 Task: Search one way flight ticket for 1 adult, 1 child, 1 infant in seat in premium economy from Tucson: Tucson International Airport to Jacksonville: Albert J. Ellis Airport on 5-3-2023. Choice of flights is Delta. Number of bags: 1 checked bag. Price is upto 96000. Outbound departure time preference is 4:15.
Action: Mouse moved to (290, 254)
Screenshot: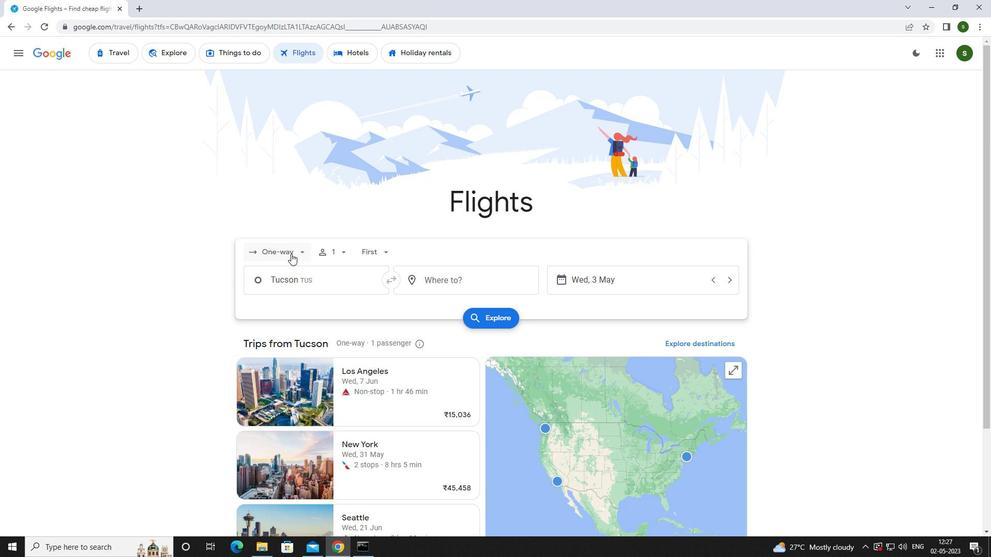 
Action: Mouse pressed left at (290, 254)
Screenshot: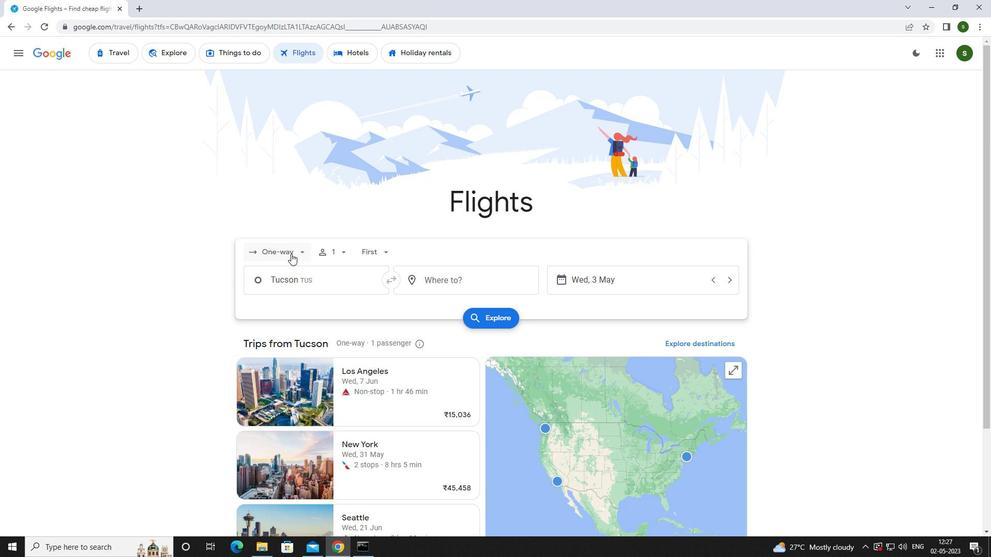 
Action: Mouse moved to (294, 300)
Screenshot: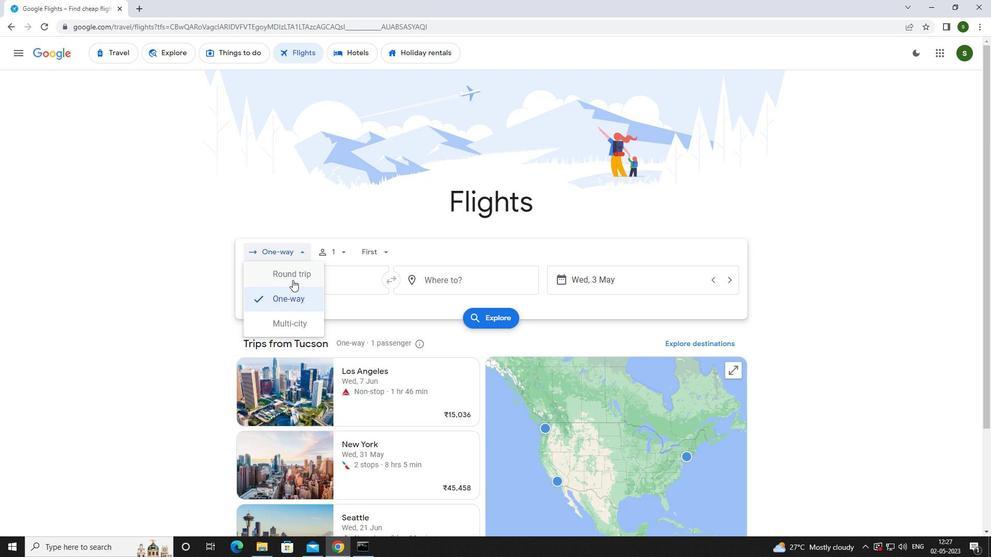 
Action: Mouse pressed left at (294, 300)
Screenshot: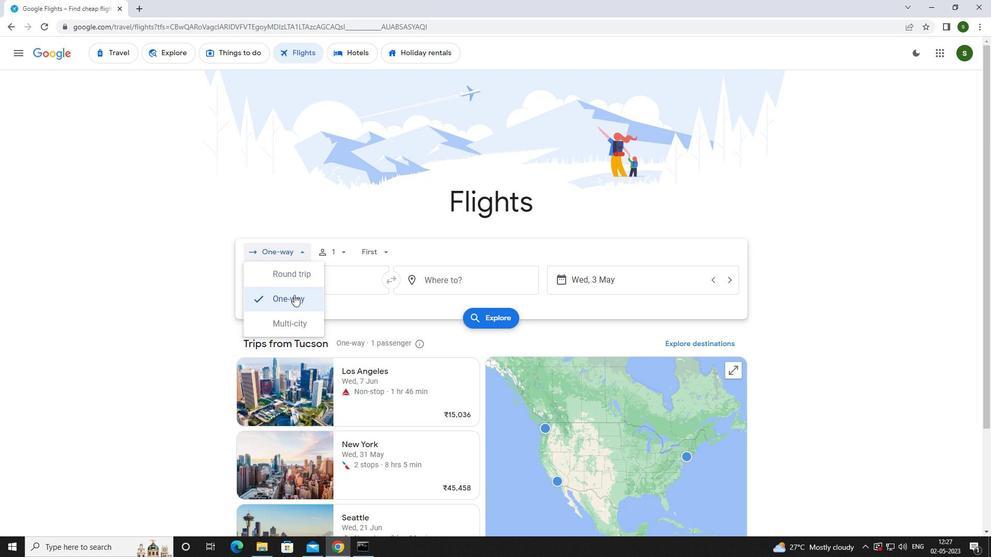 
Action: Mouse moved to (340, 247)
Screenshot: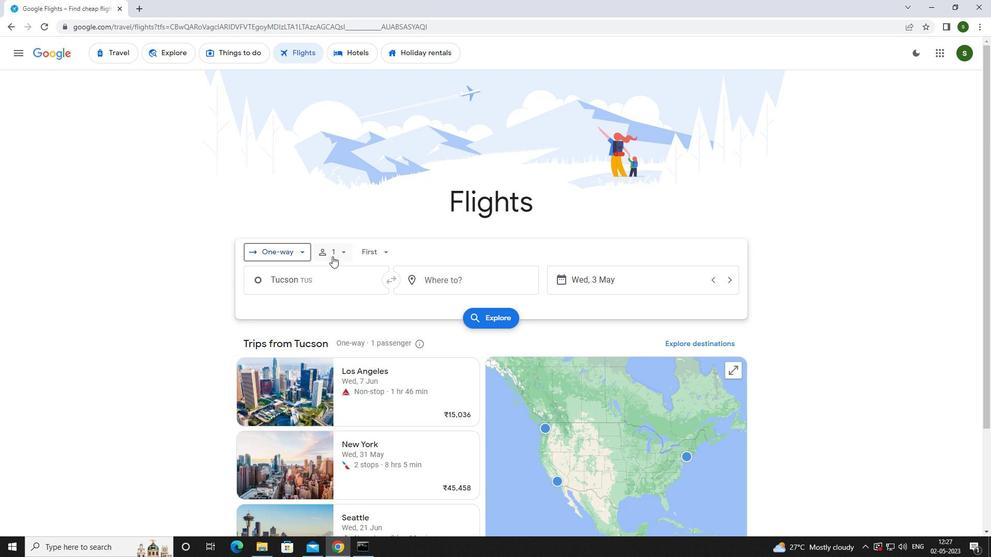 
Action: Mouse pressed left at (340, 247)
Screenshot: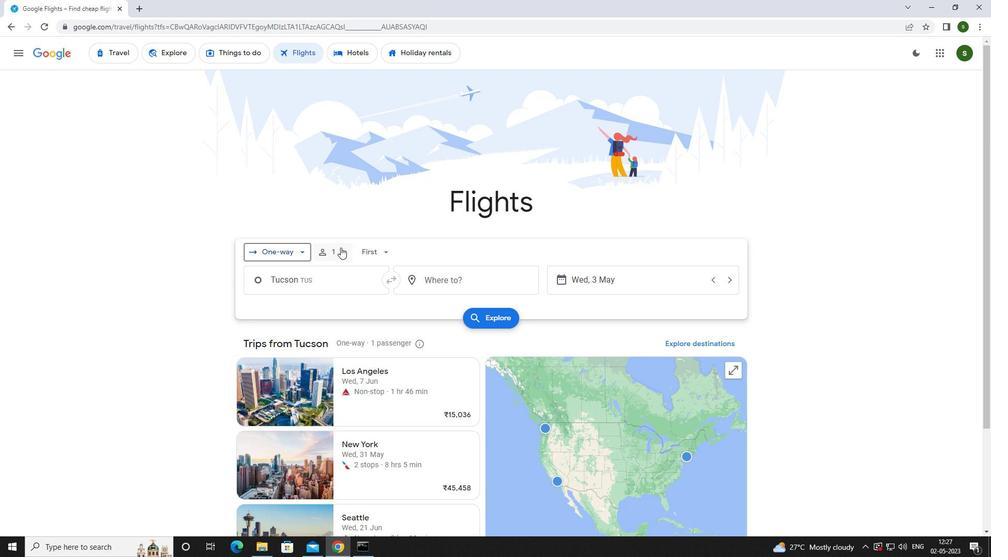 
Action: Mouse moved to (428, 303)
Screenshot: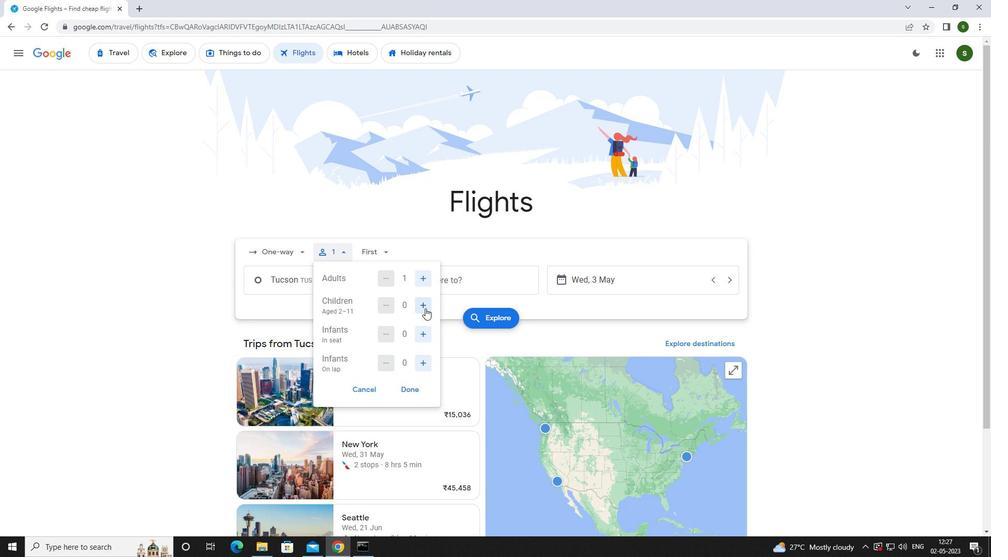 
Action: Mouse pressed left at (428, 303)
Screenshot: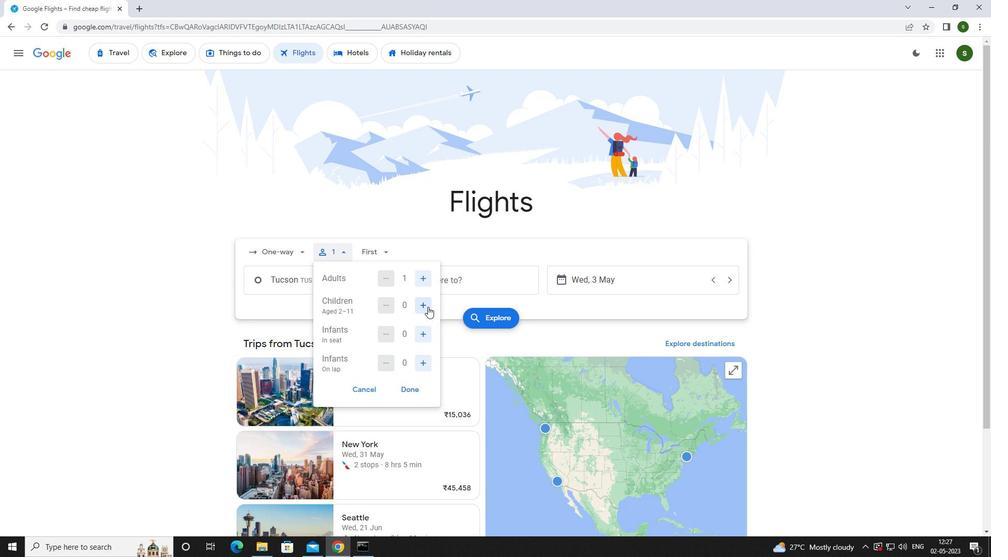 
Action: Mouse moved to (425, 331)
Screenshot: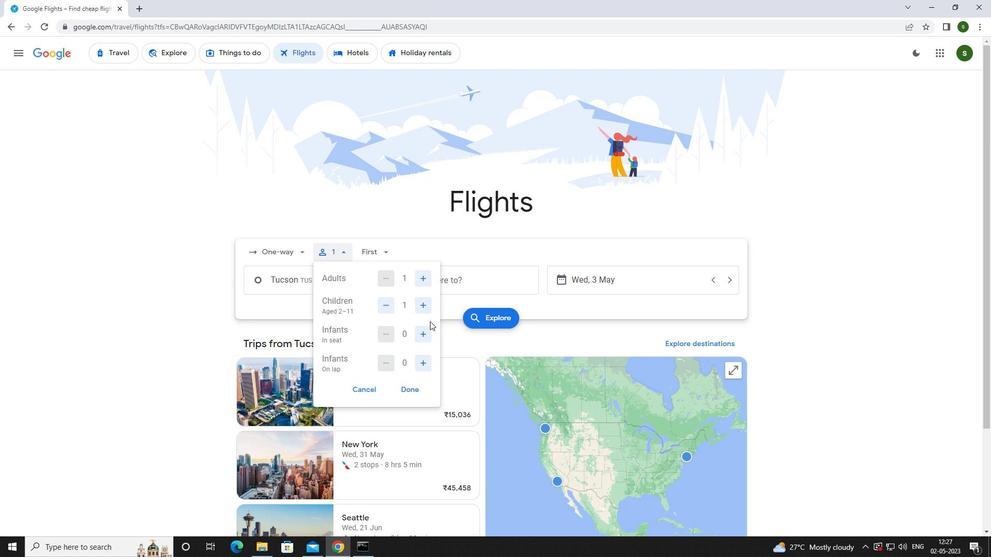 
Action: Mouse pressed left at (425, 331)
Screenshot: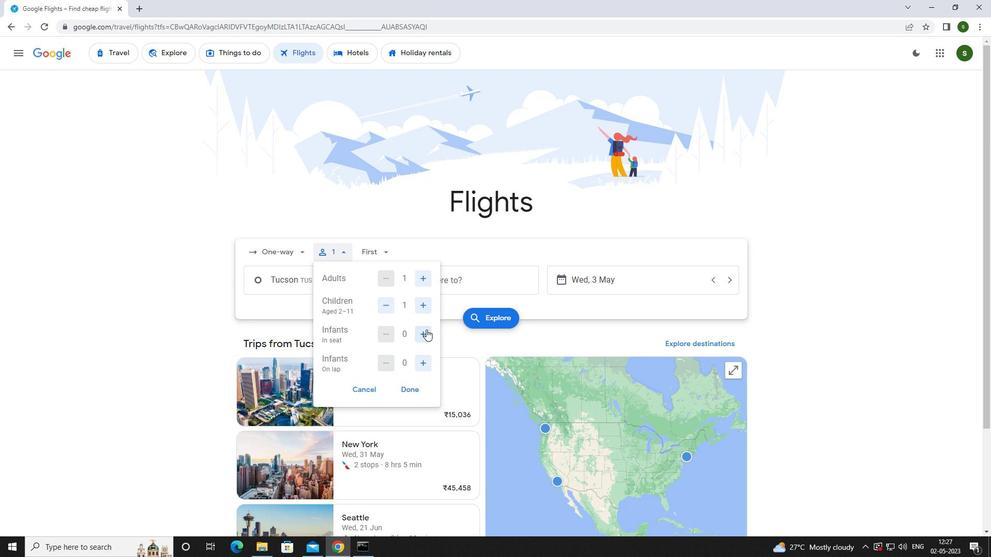 
Action: Mouse moved to (380, 256)
Screenshot: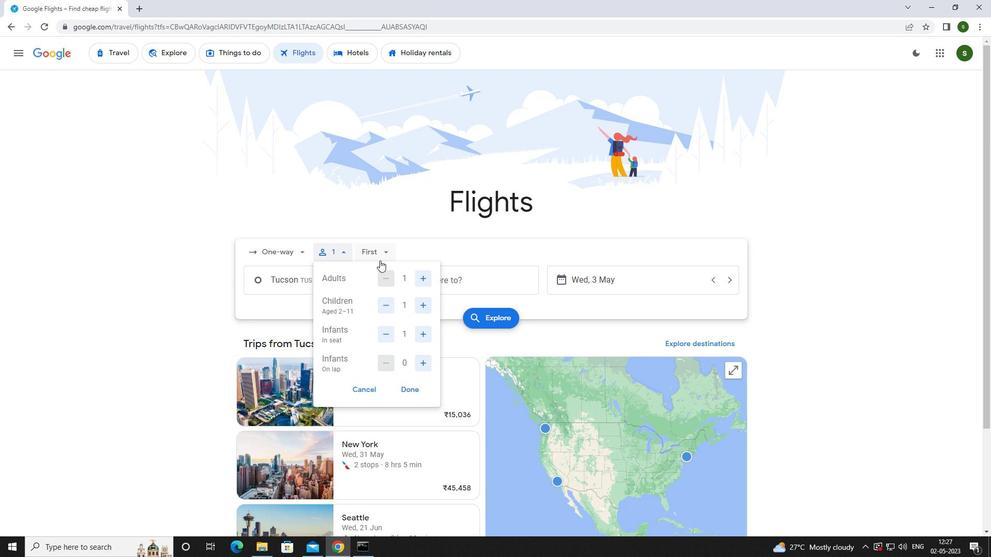 
Action: Mouse pressed left at (380, 256)
Screenshot: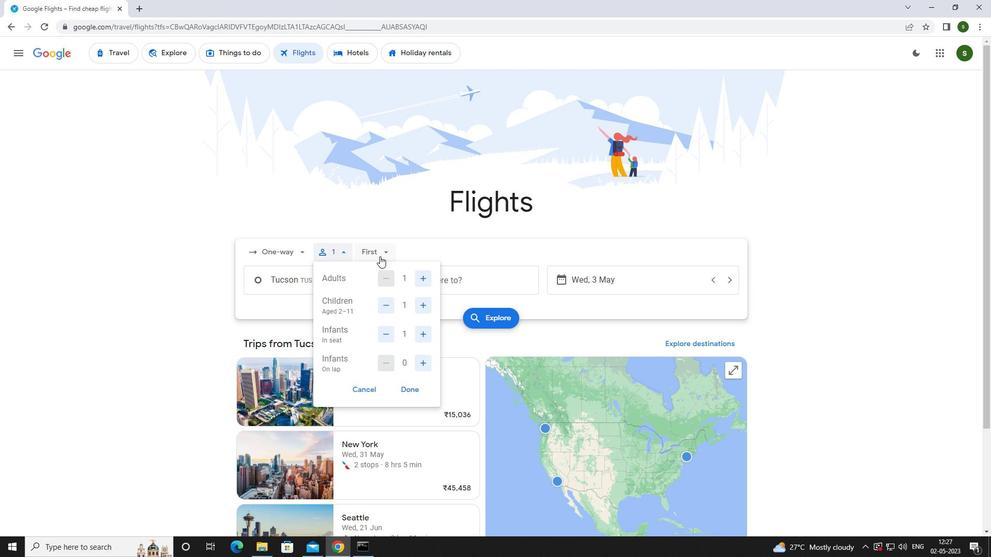 
Action: Mouse moved to (385, 295)
Screenshot: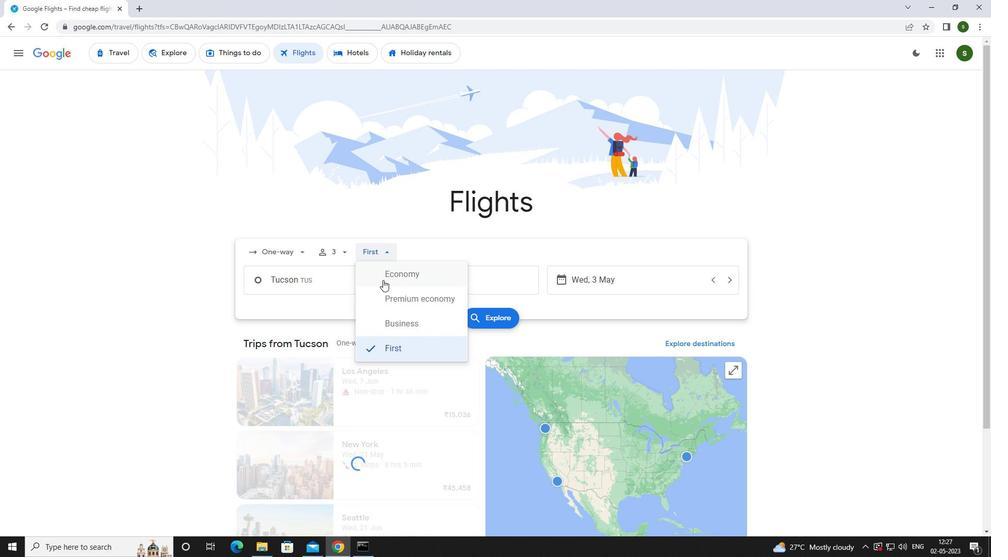 
Action: Mouse pressed left at (385, 295)
Screenshot: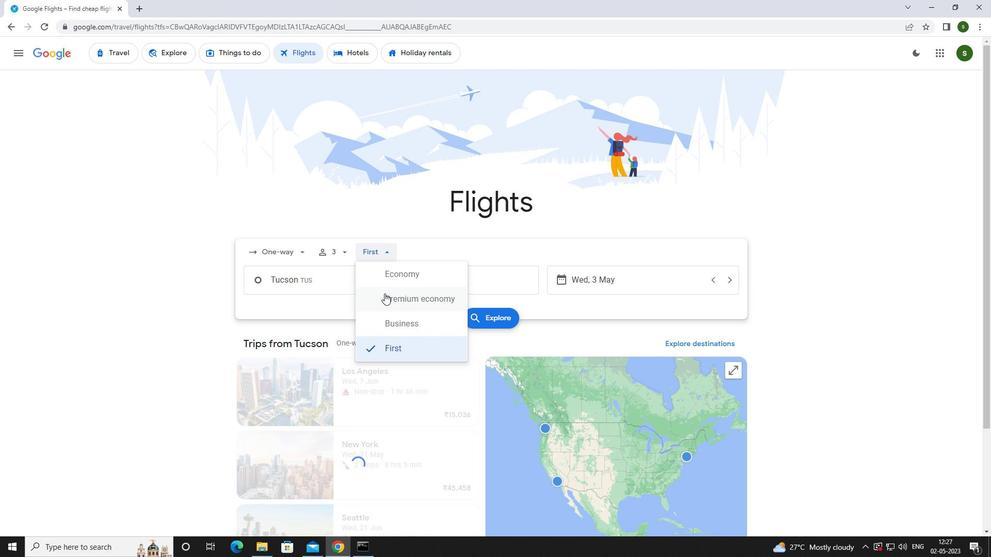 
Action: Mouse moved to (347, 286)
Screenshot: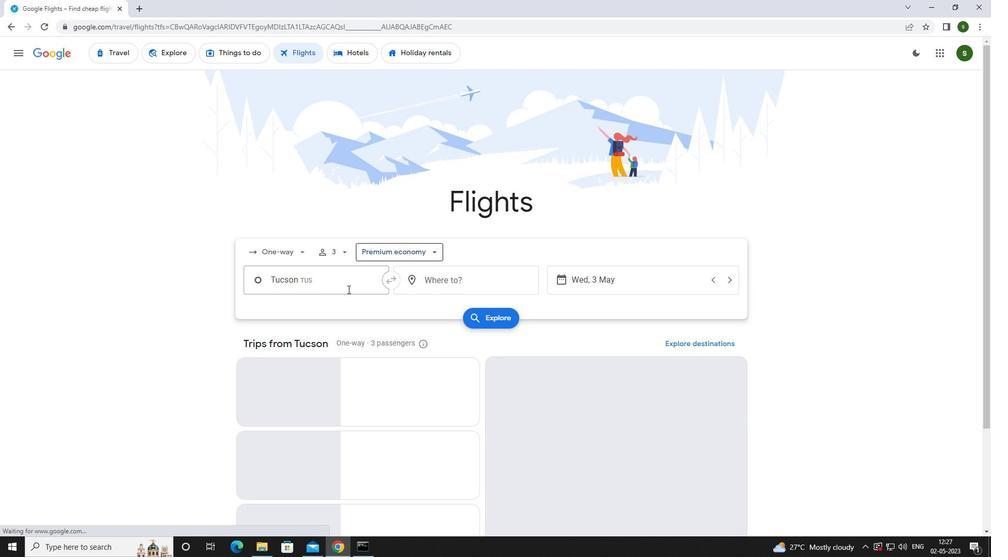 
Action: Mouse pressed left at (347, 286)
Screenshot: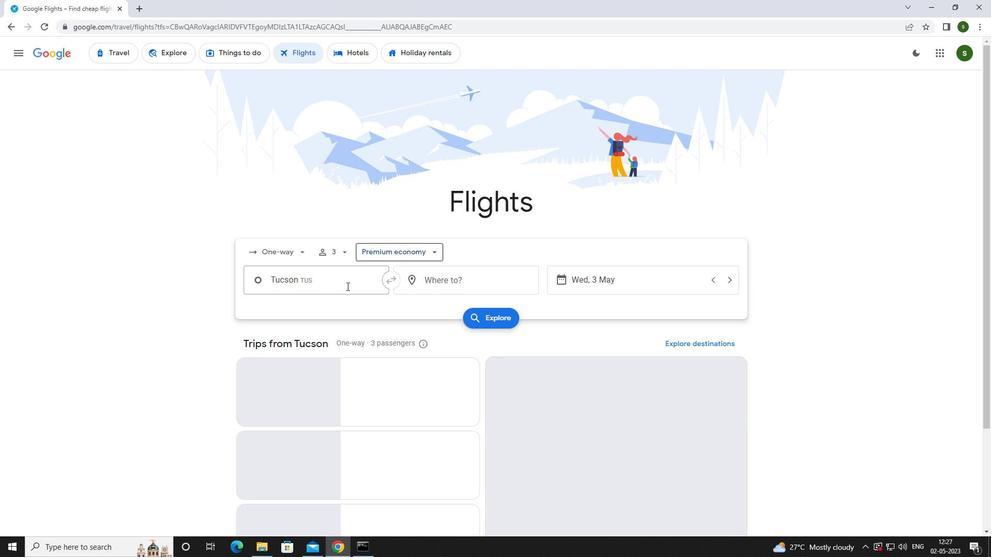 
Action: Mouse moved to (347, 284)
Screenshot: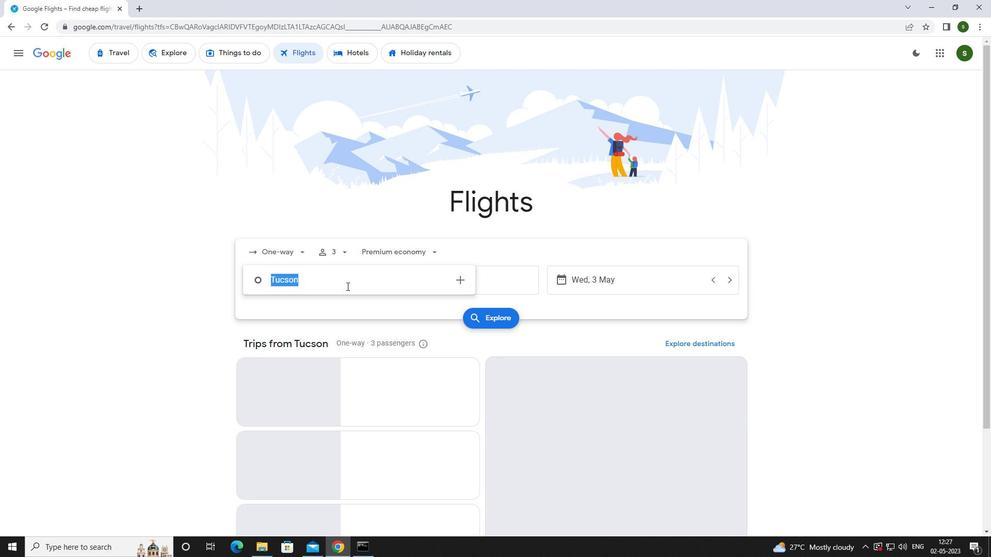 
Action: Key pressed <Key.caps_lock>t<Key.caps_lock>u
Screenshot: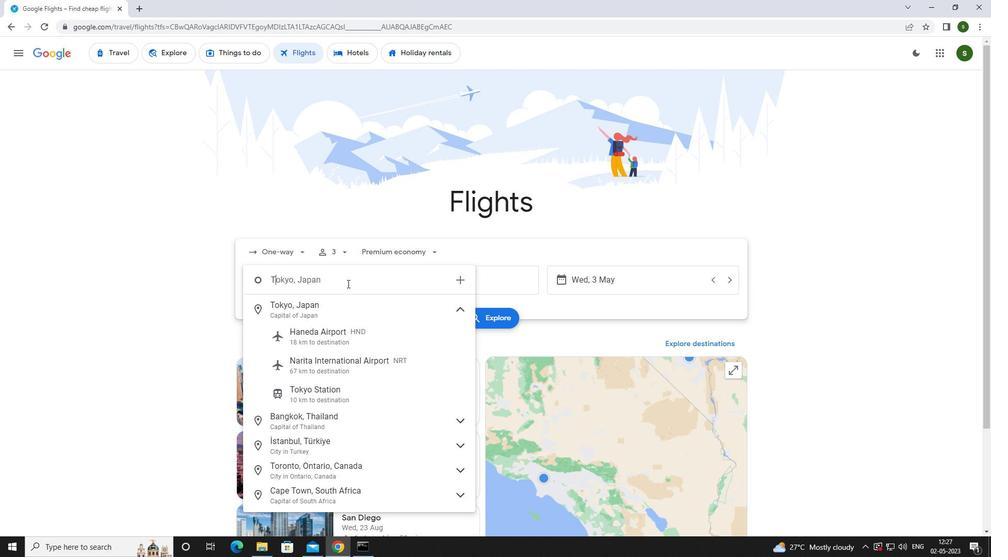
Action: Mouse moved to (347, 284)
Screenshot: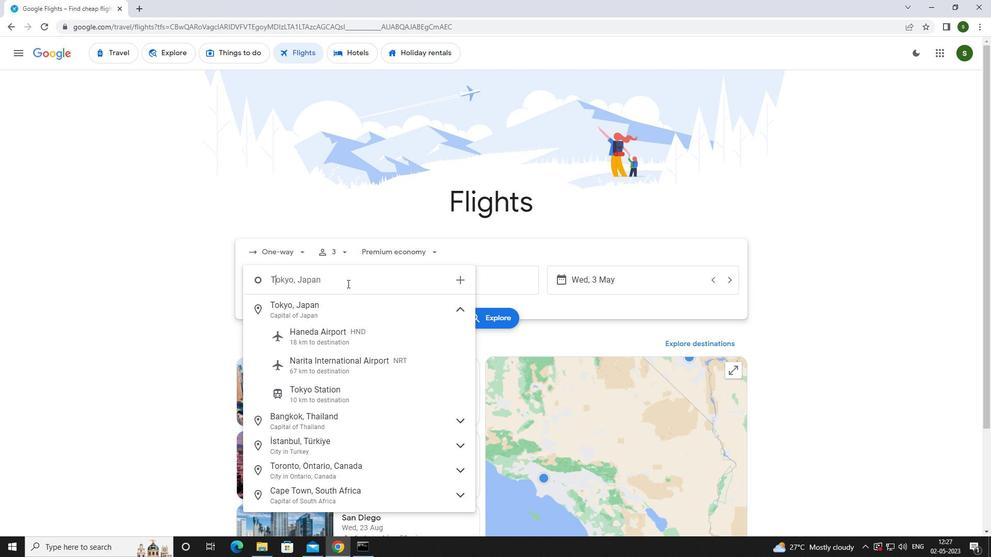 
Action: Key pressed scon
Screenshot: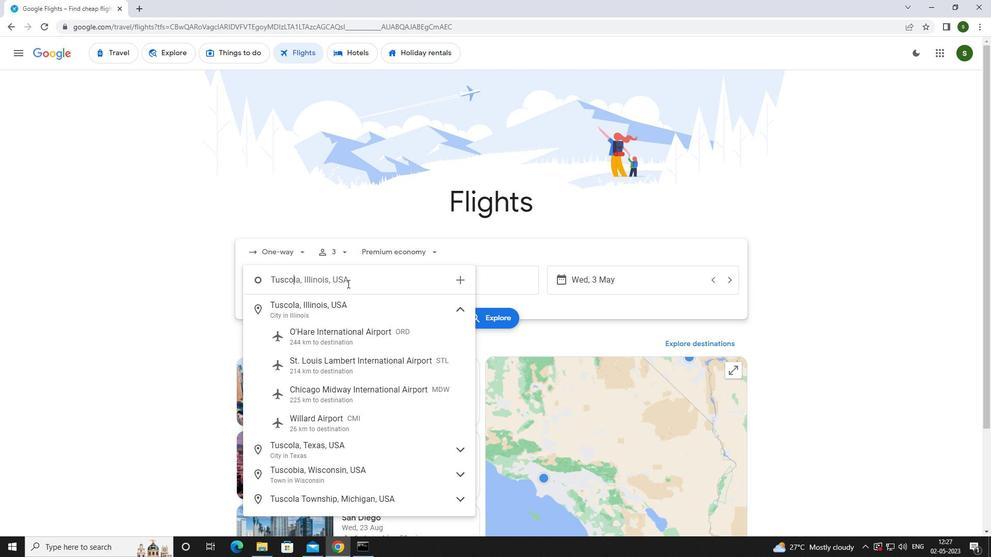 
Action: Mouse moved to (334, 336)
Screenshot: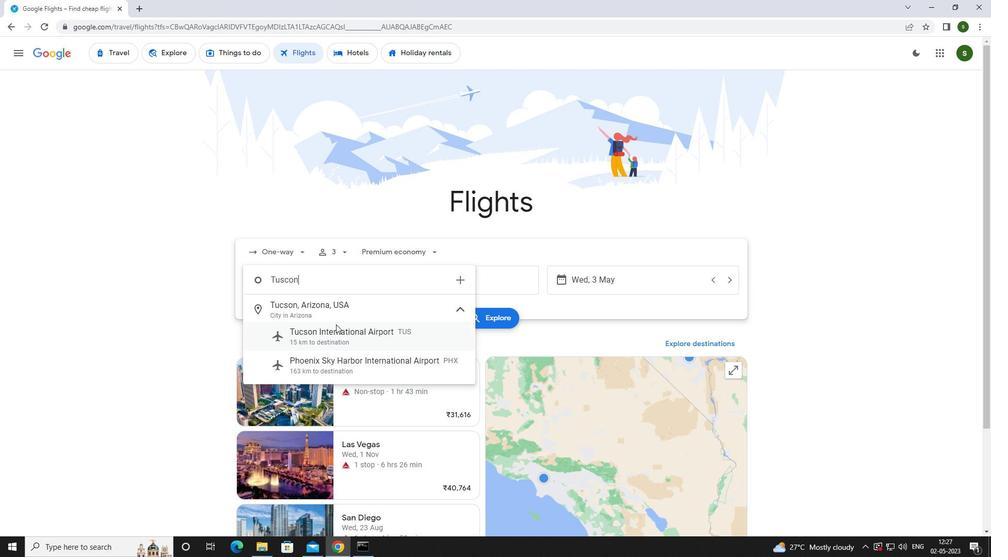 
Action: Mouse pressed left at (334, 336)
Screenshot: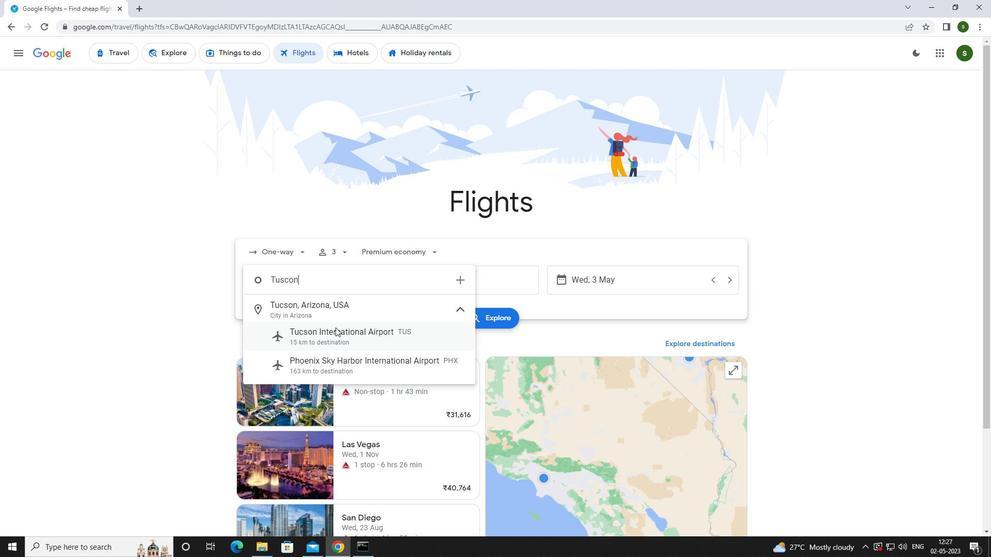 
Action: Mouse moved to (486, 286)
Screenshot: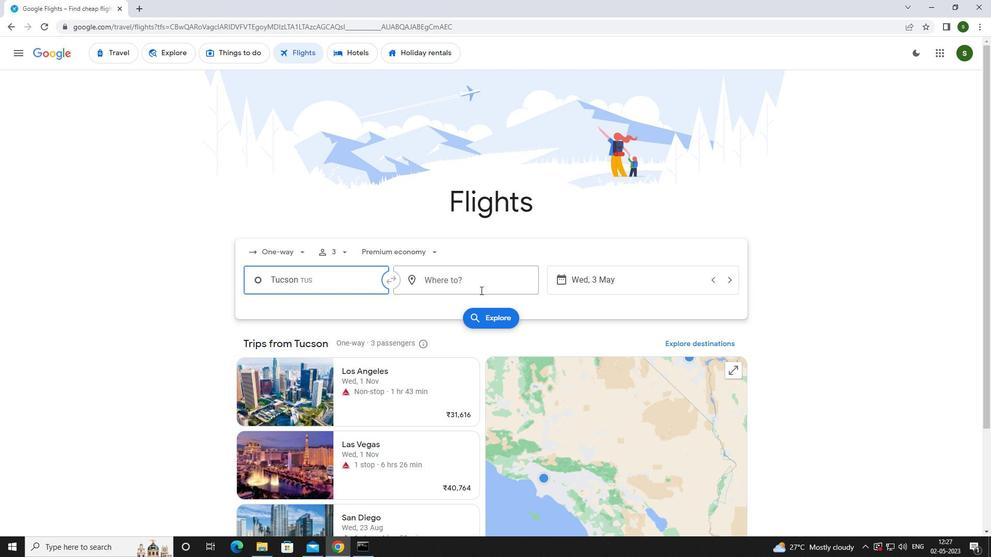 
Action: Mouse pressed left at (486, 286)
Screenshot: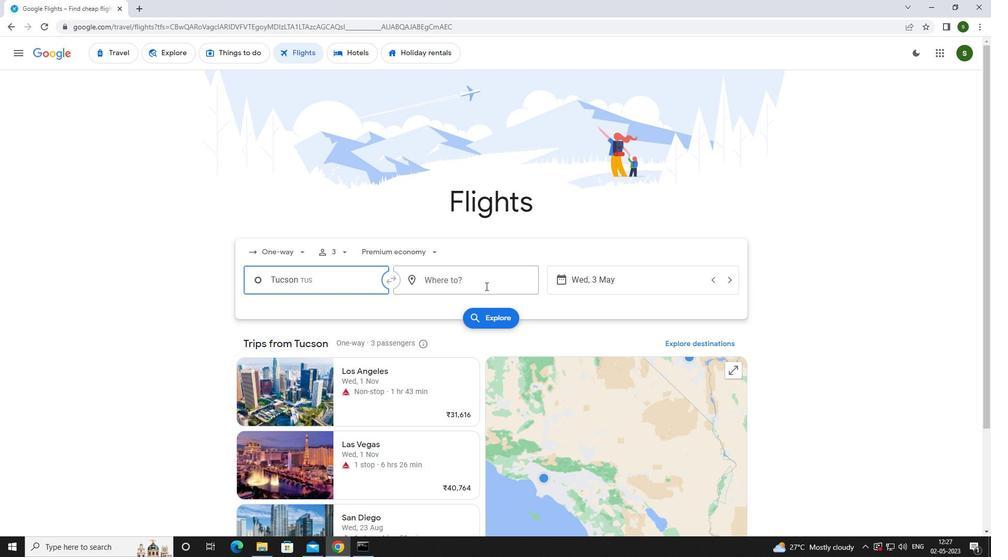 
Action: Mouse moved to (463, 294)
Screenshot: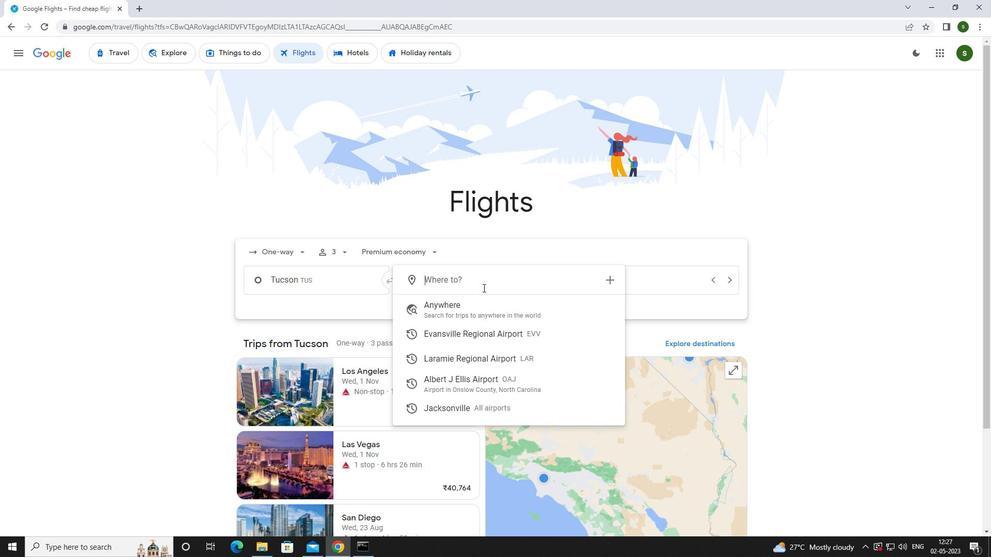
Action: Key pressed <Key.caps_lock>a<Key.caps_lock>lbert<Key.space>j
Screenshot: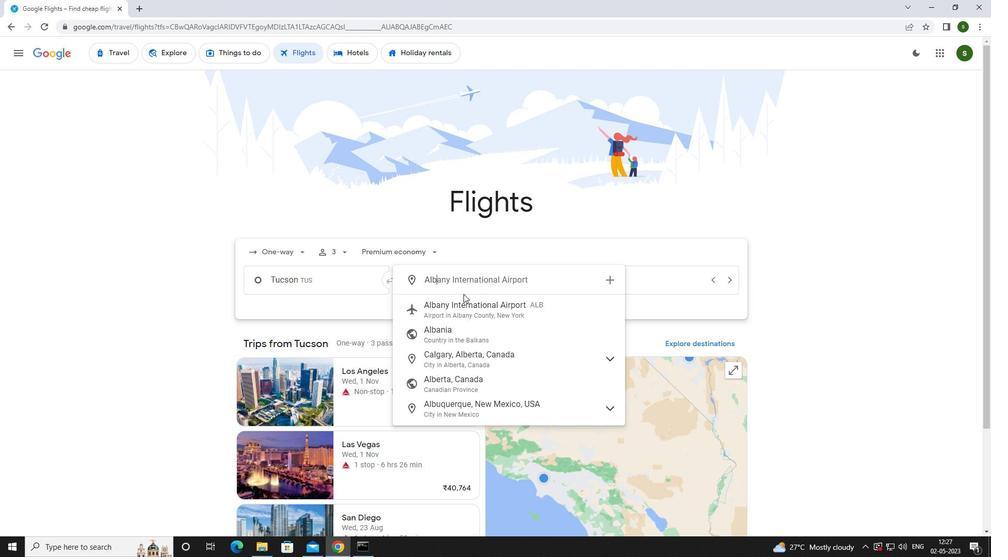 
Action: Mouse moved to (467, 307)
Screenshot: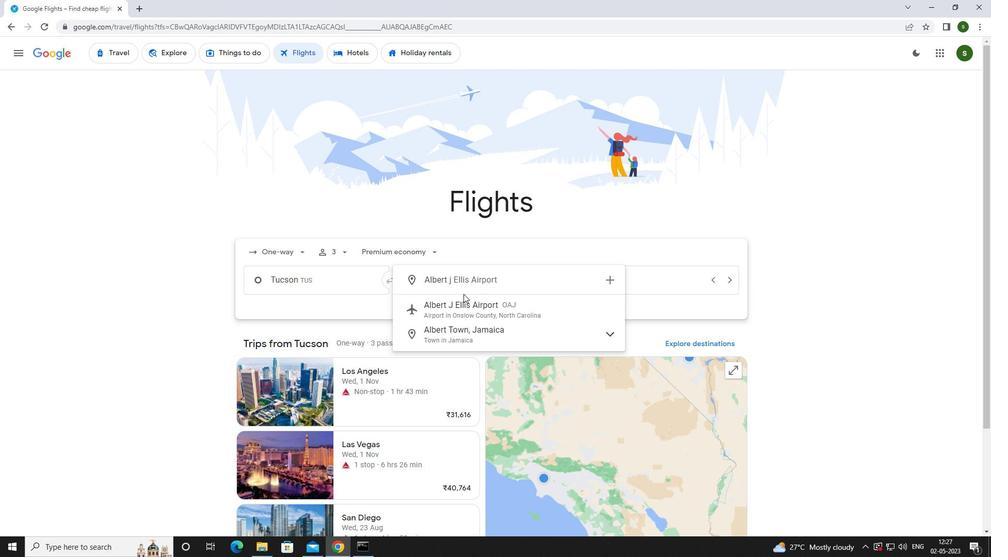 
Action: Mouse pressed left at (467, 307)
Screenshot: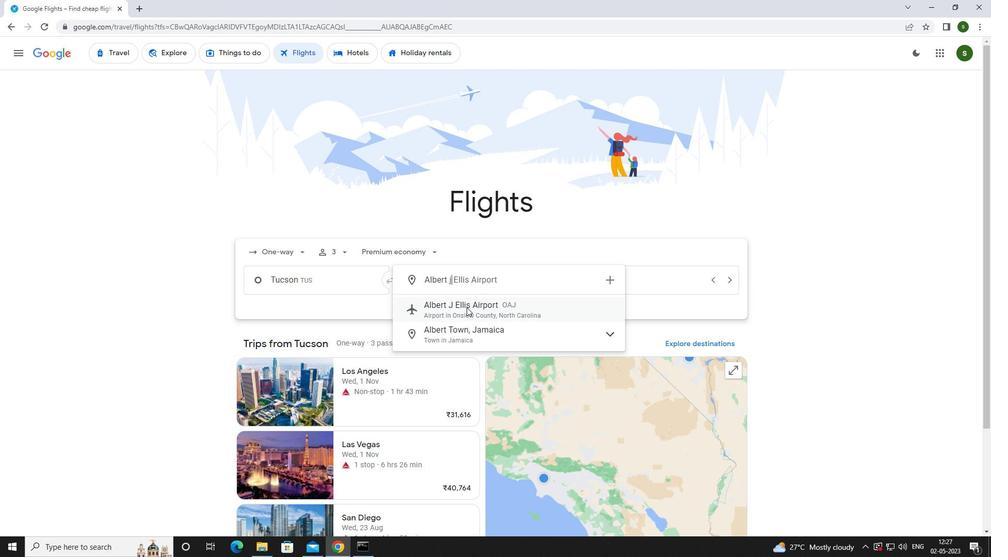 
Action: Mouse moved to (626, 284)
Screenshot: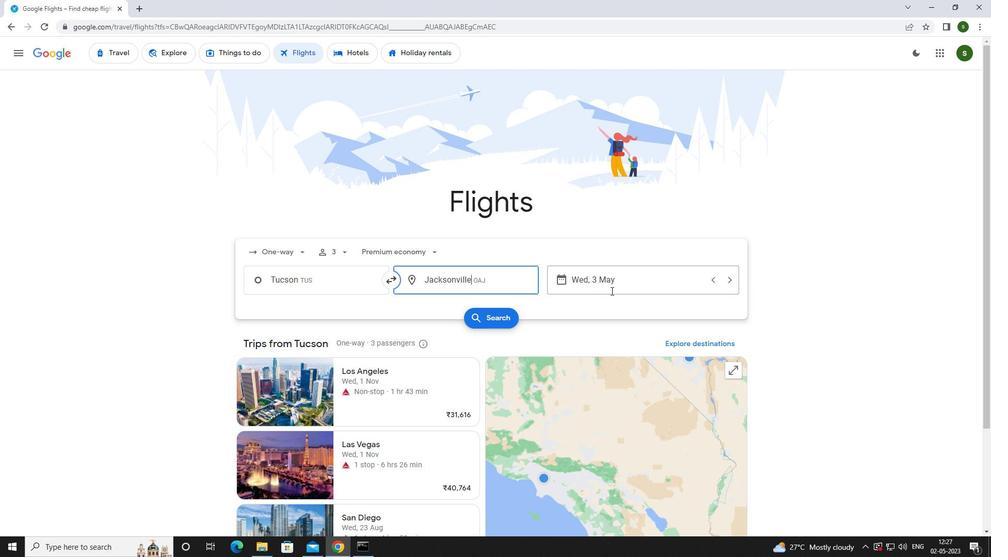 
Action: Mouse pressed left at (626, 284)
Screenshot: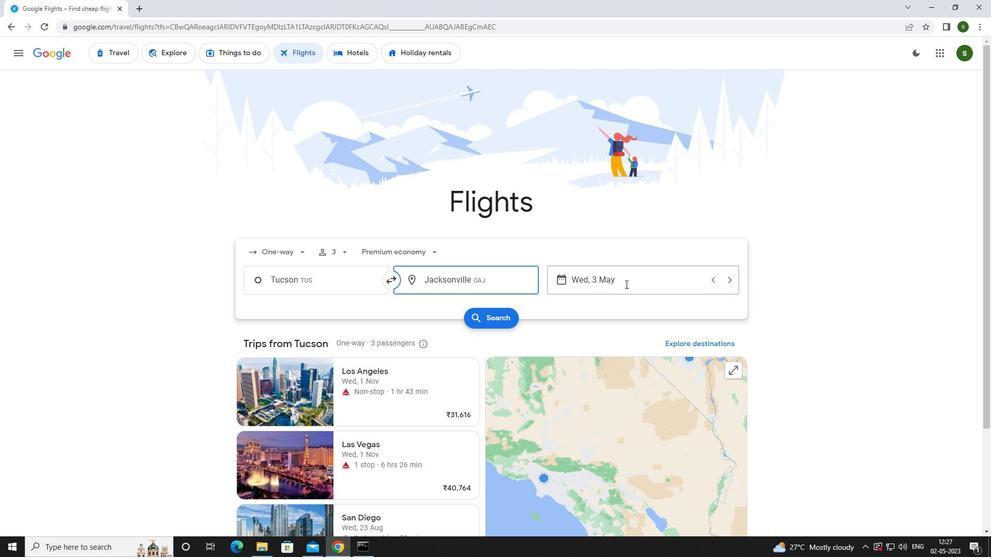 
Action: Mouse moved to (444, 348)
Screenshot: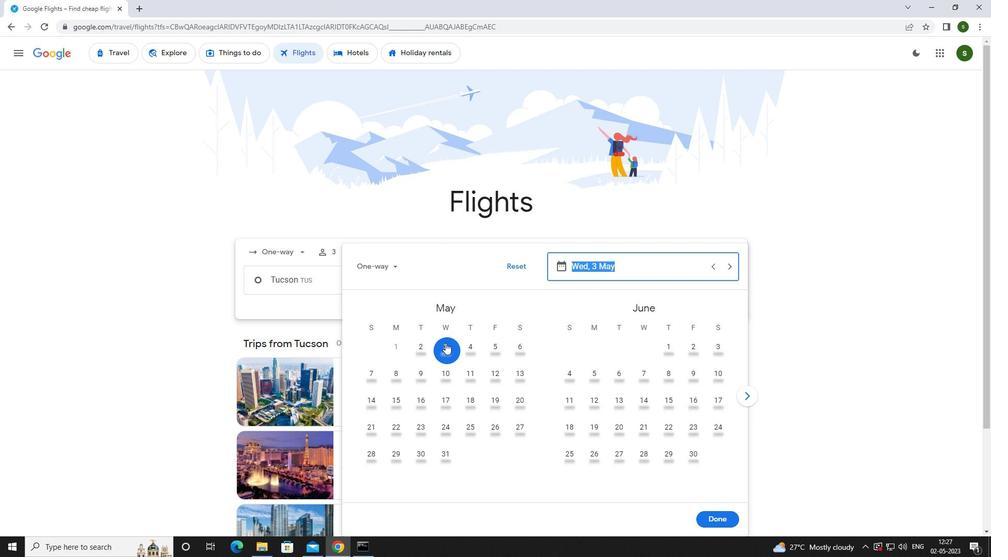 
Action: Mouse pressed left at (444, 348)
Screenshot: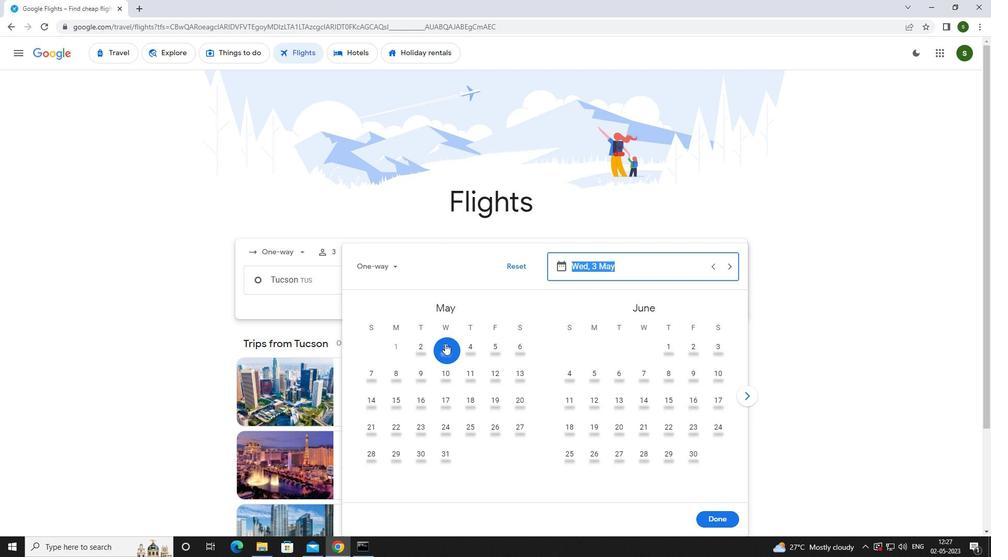 
Action: Mouse moved to (715, 521)
Screenshot: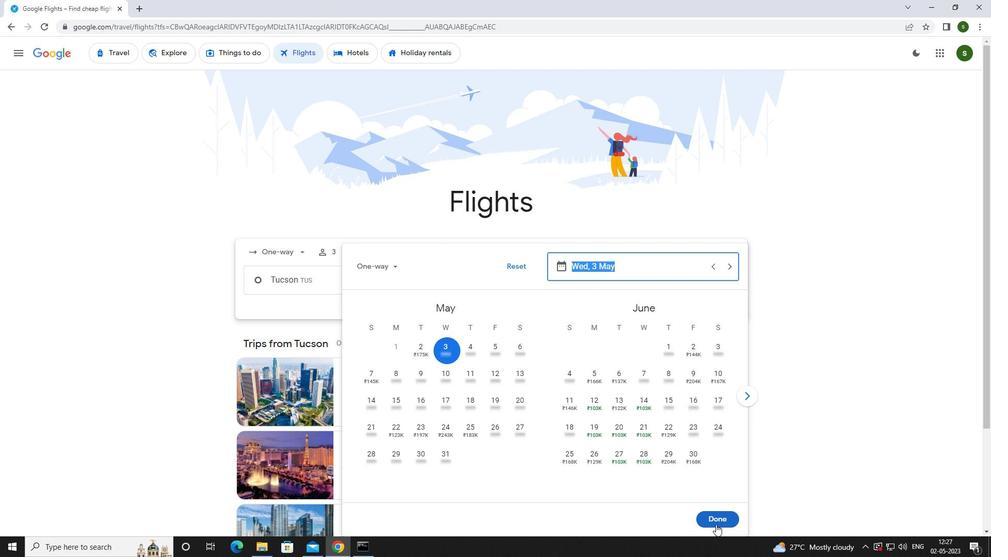 
Action: Mouse pressed left at (715, 521)
Screenshot: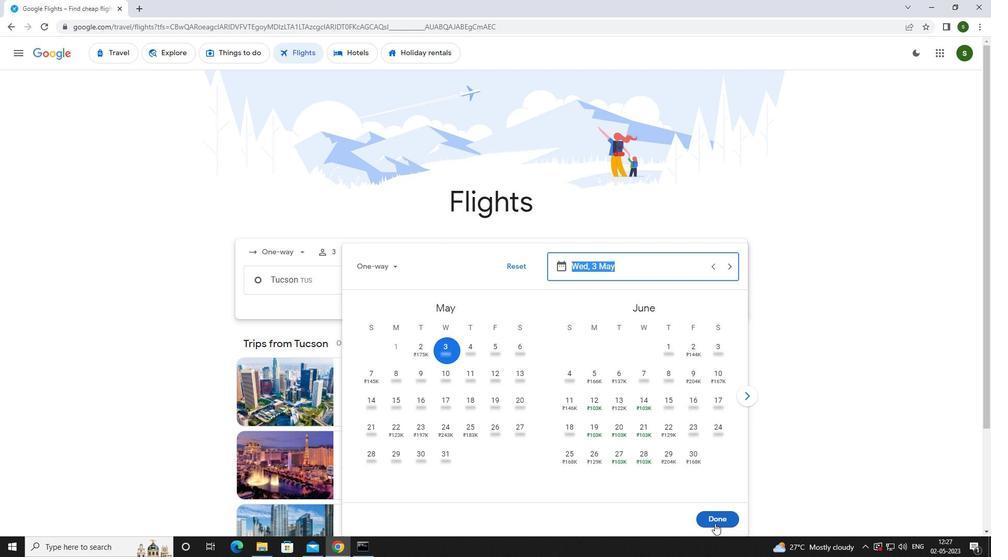 
Action: Mouse moved to (506, 316)
Screenshot: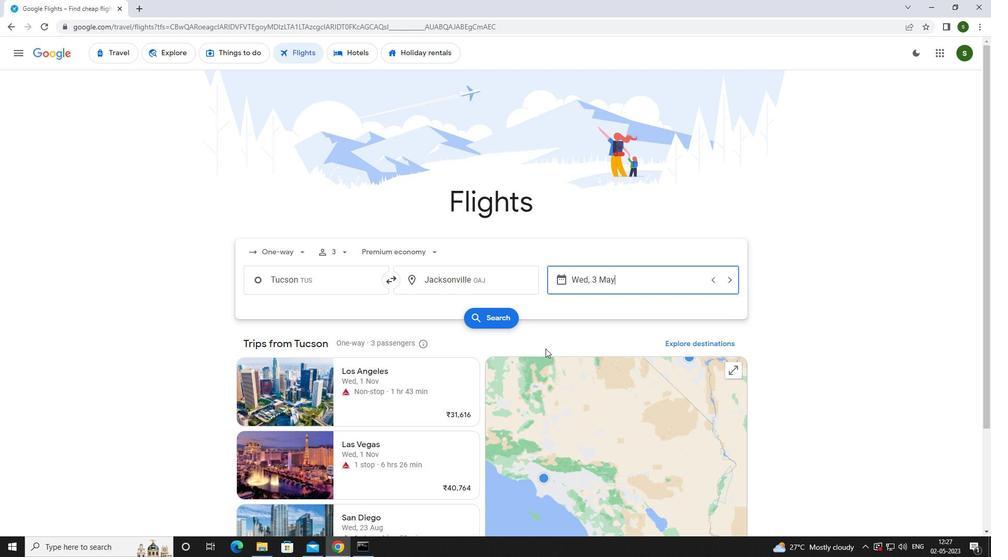 
Action: Mouse pressed left at (506, 316)
Screenshot: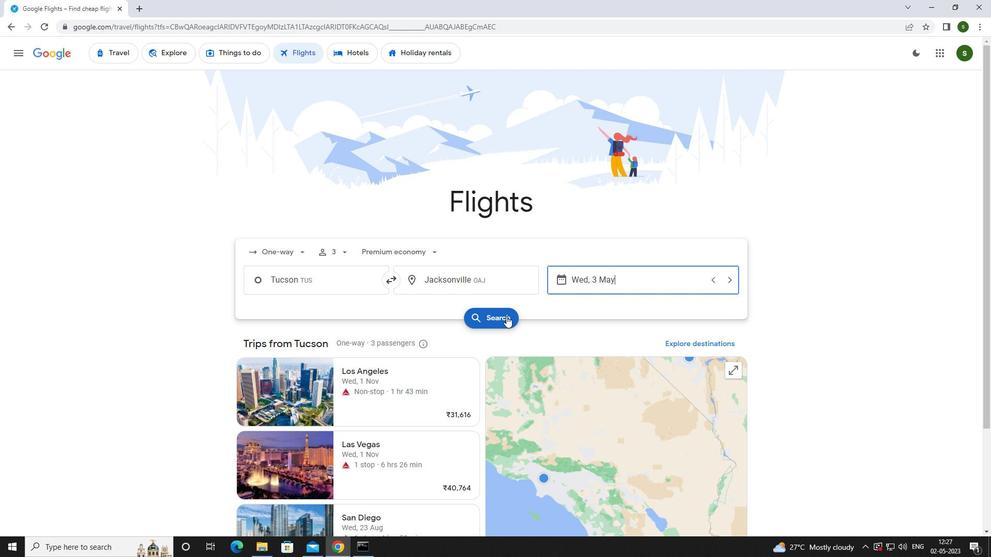 
Action: Mouse moved to (255, 144)
Screenshot: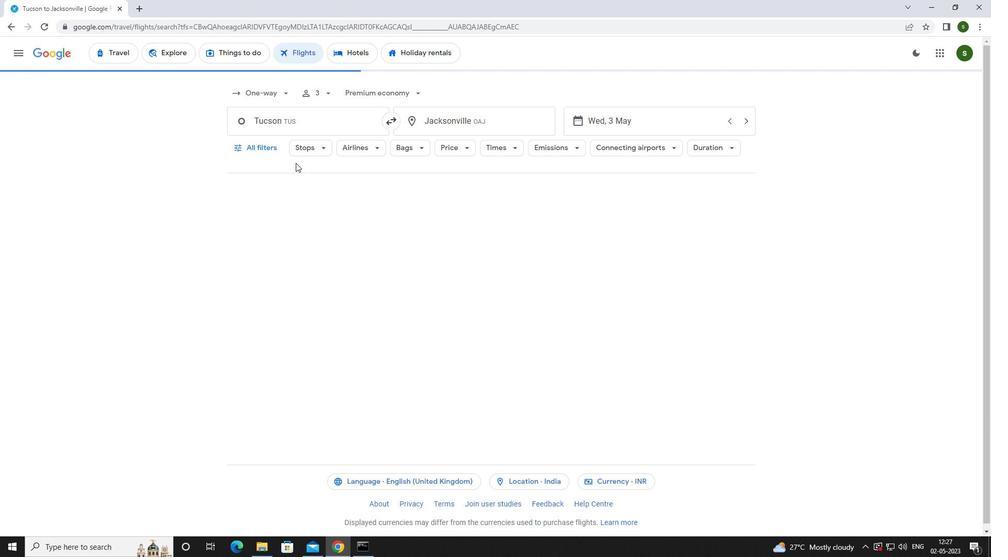 
Action: Mouse pressed left at (255, 144)
Screenshot: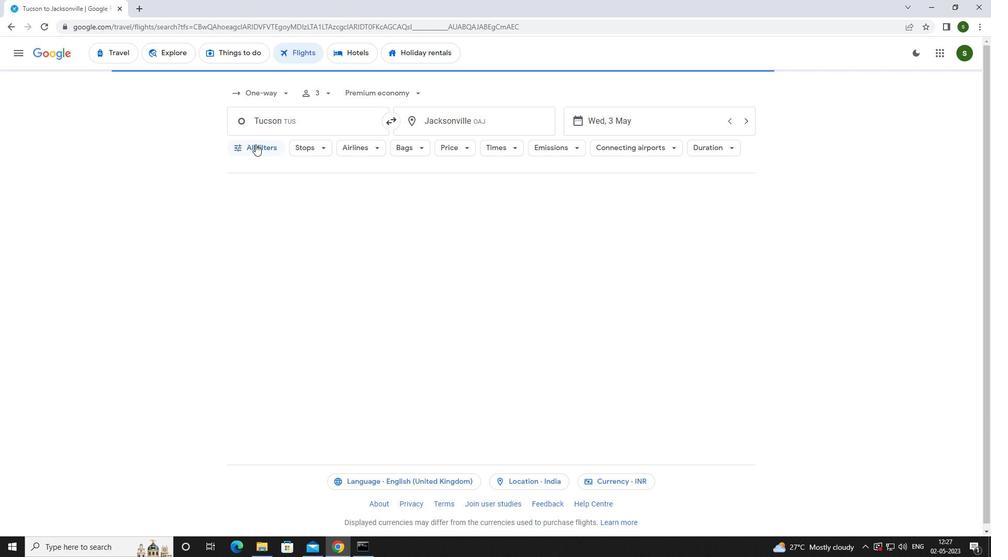 
Action: Mouse moved to (328, 224)
Screenshot: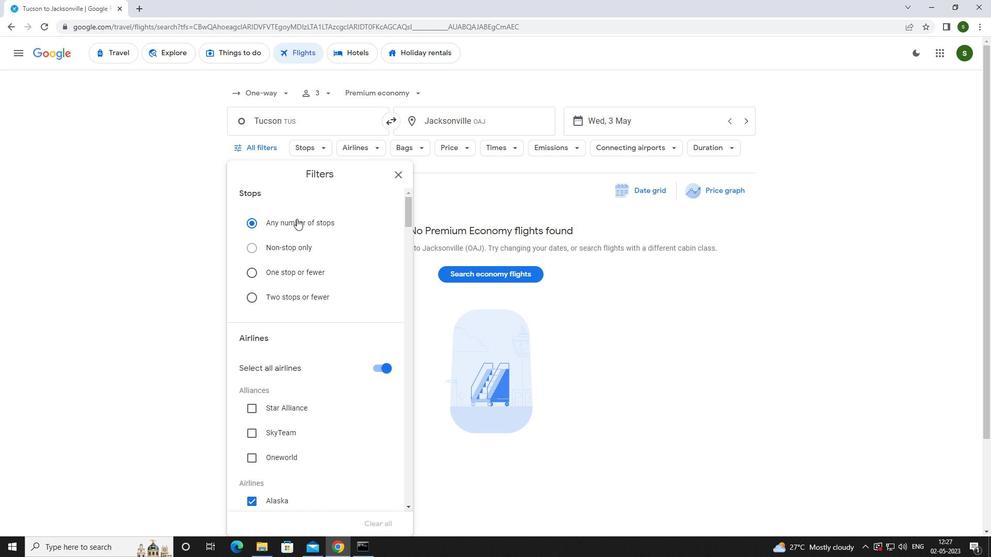 
Action: Mouse scrolled (328, 223) with delta (0, 0)
Screenshot: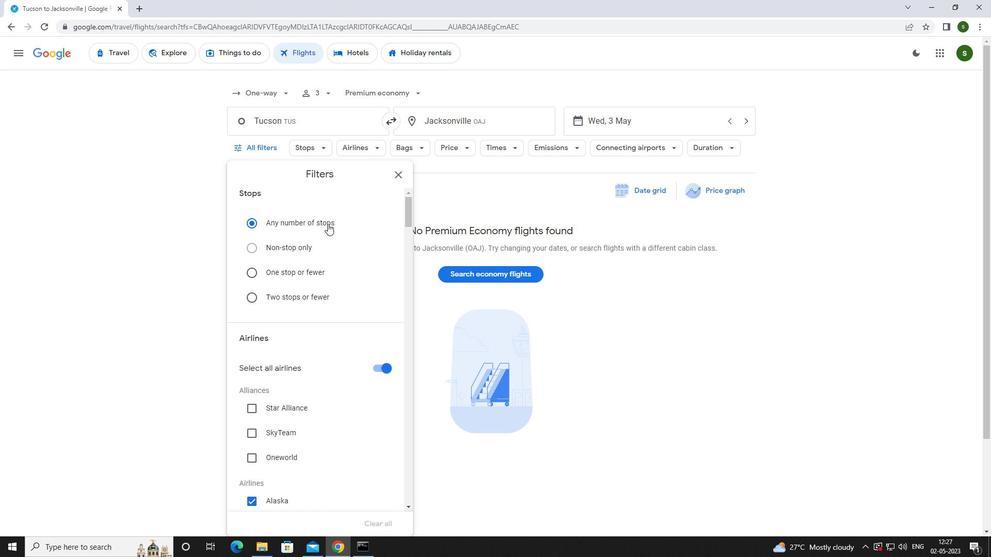 
Action: Mouse moved to (390, 316)
Screenshot: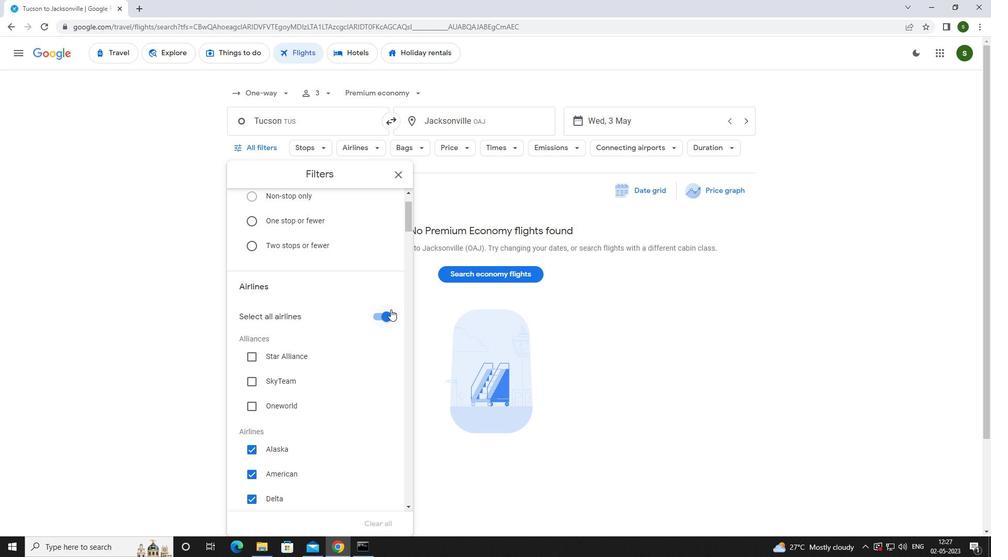 
Action: Mouse pressed left at (390, 316)
Screenshot: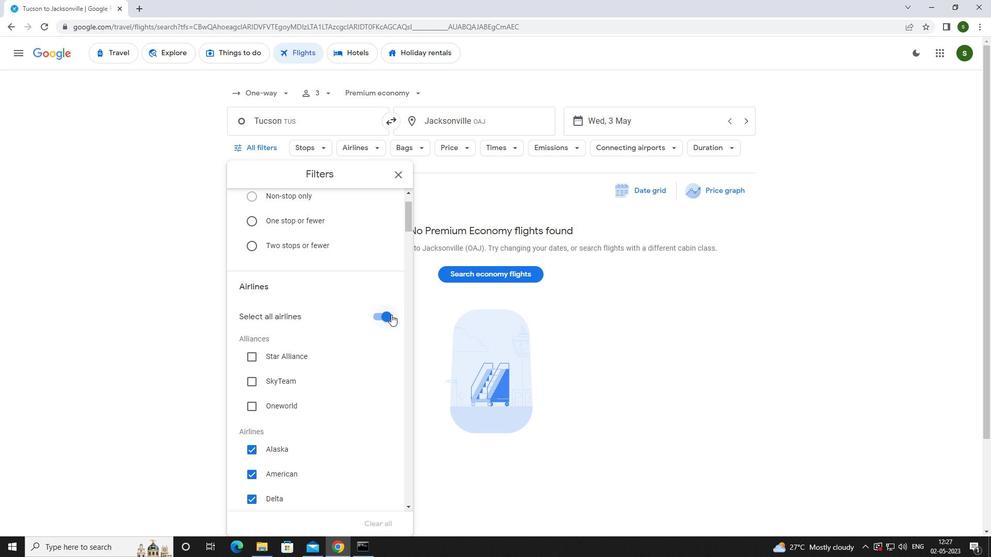 
Action: Mouse moved to (351, 265)
Screenshot: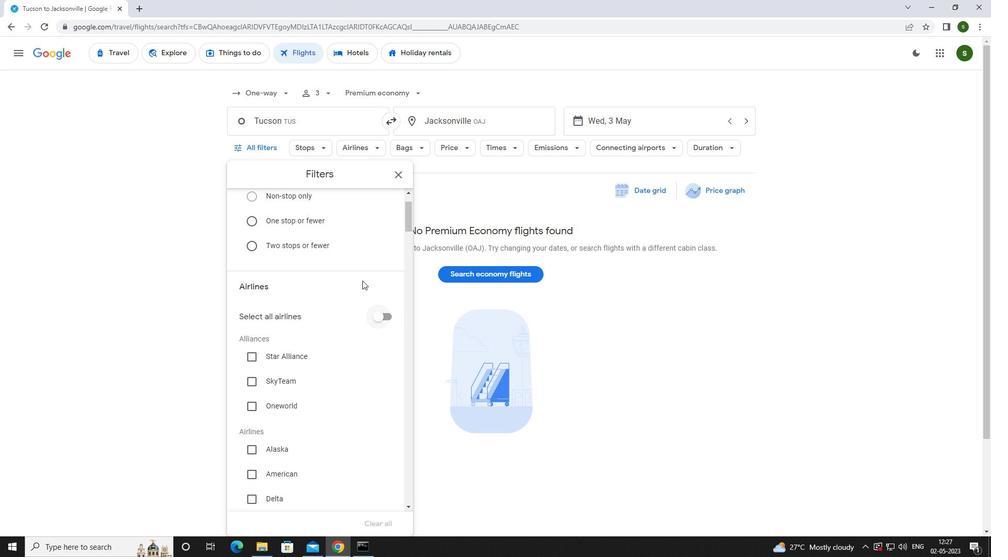 
Action: Mouse scrolled (351, 264) with delta (0, 0)
Screenshot: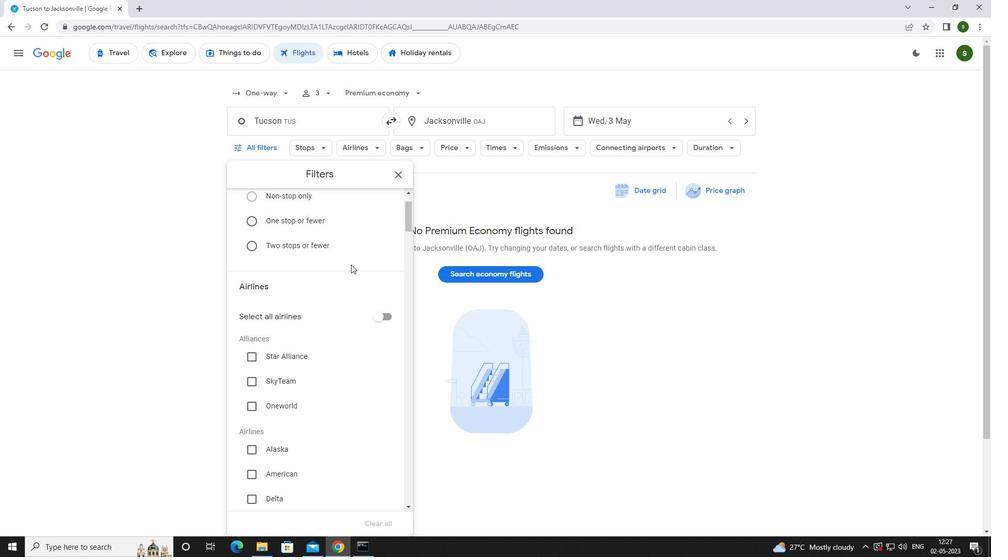 
Action: Mouse scrolled (351, 264) with delta (0, 0)
Screenshot: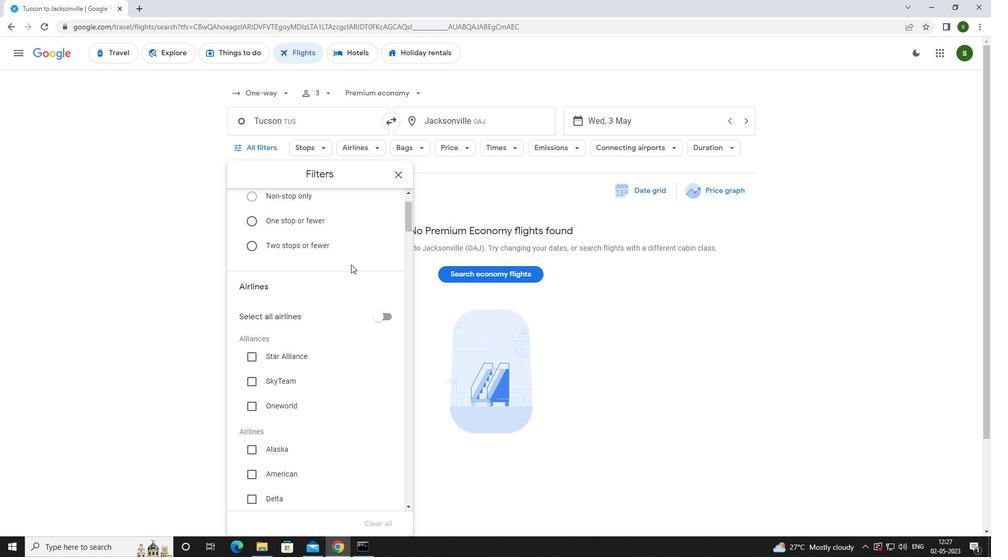 
Action: Mouse scrolled (351, 264) with delta (0, 0)
Screenshot: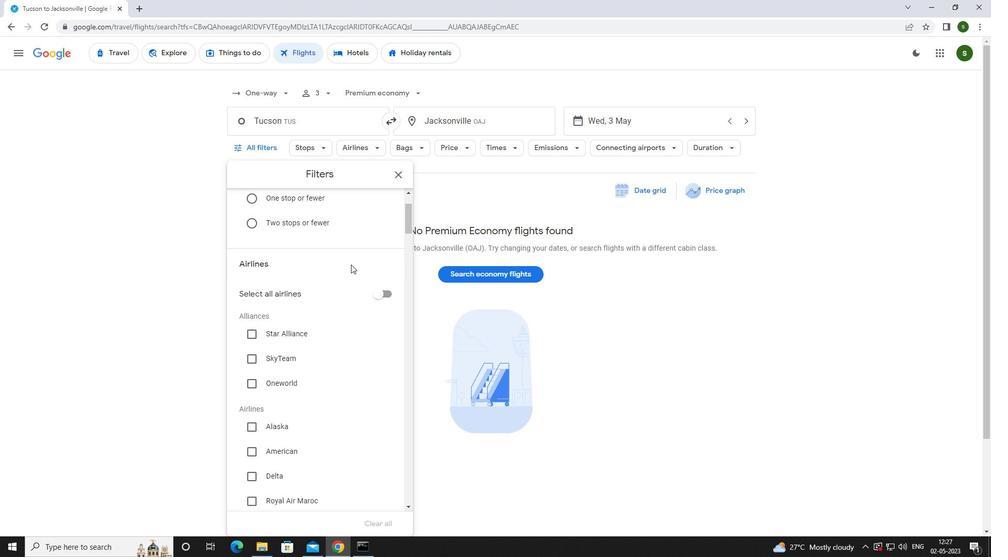 
Action: Mouse scrolled (351, 264) with delta (0, 0)
Screenshot: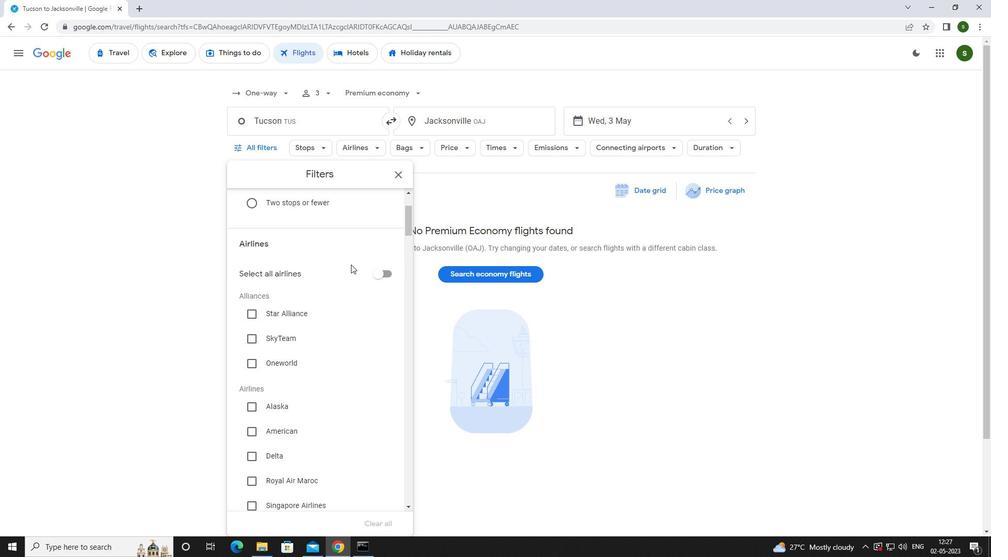 
Action: Mouse moved to (274, 288)
Screenshot: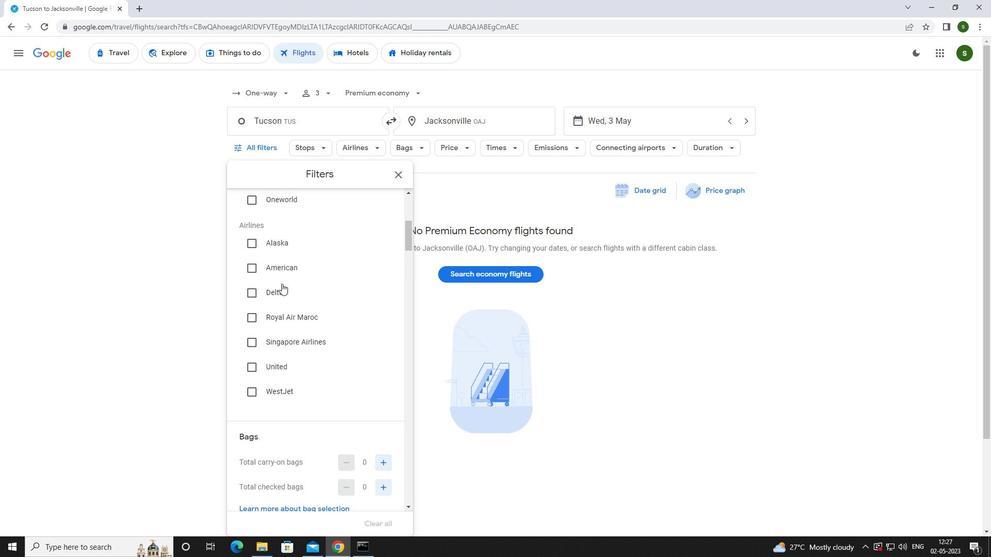 
Action: Mouse pressed left at (274, 288)
Screenshot: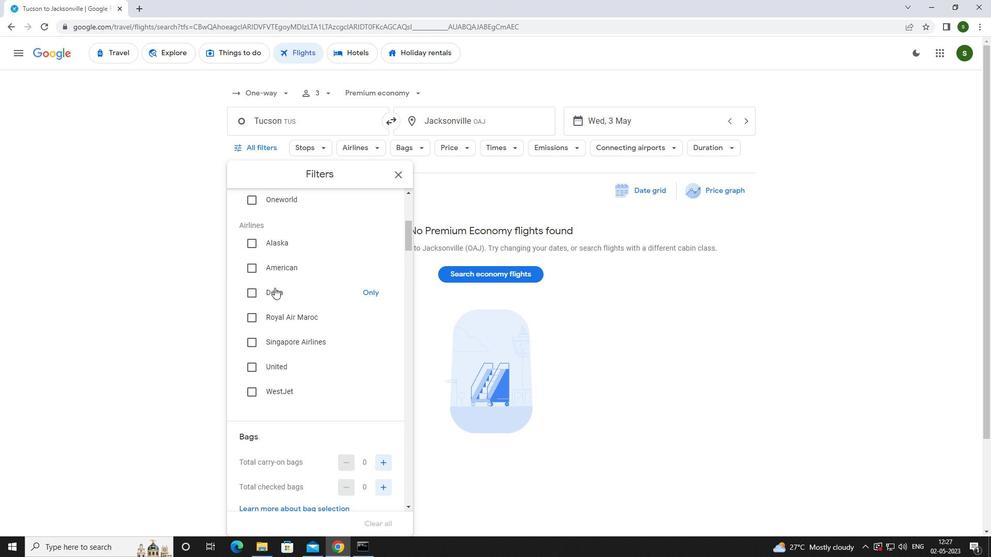
Action: Mouse moved to (323, 301)
Screenshot: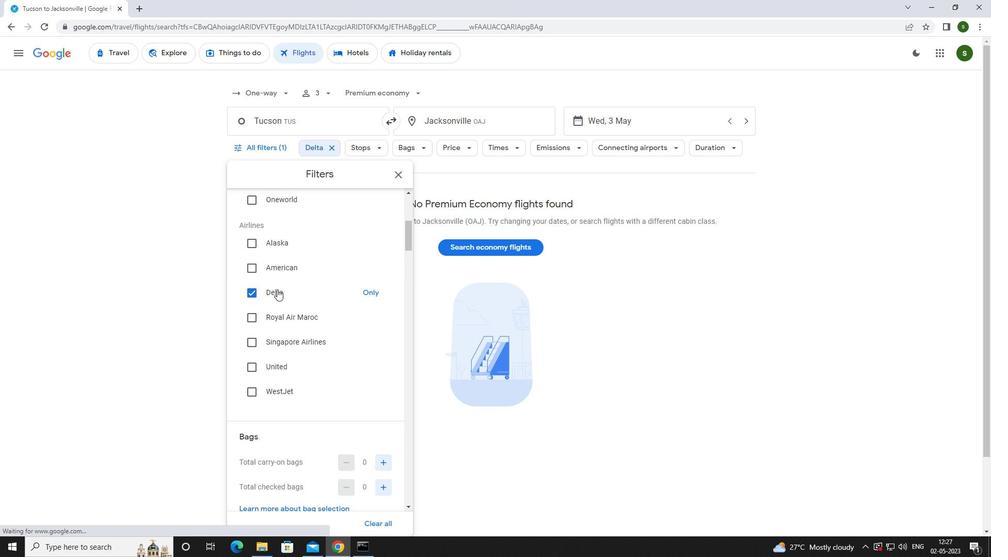 
Action: Mouse scrolled (323, 301) with delta (0, 0)
Screenshot: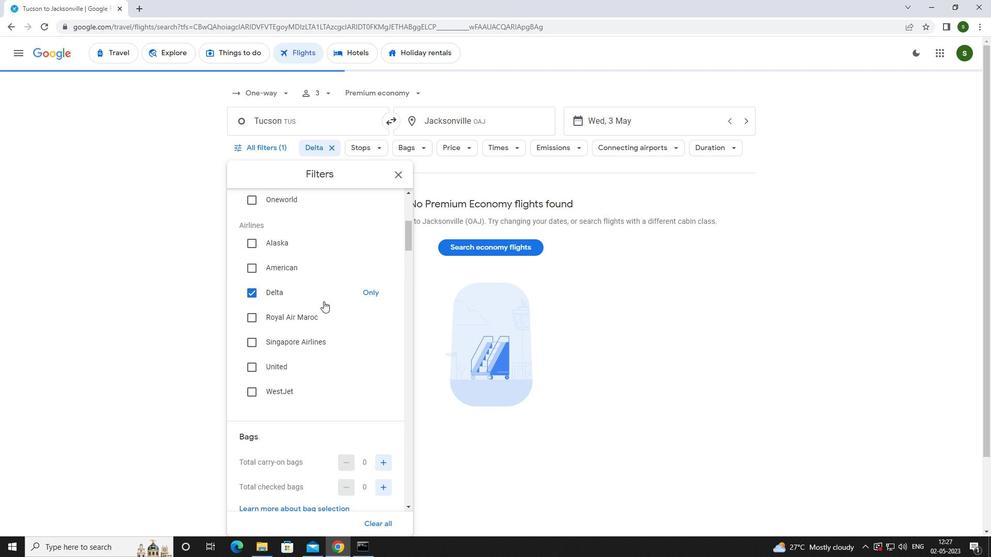 
Action: Mouse scrolled (323, 301) with delta (0, 0)
Screenshot: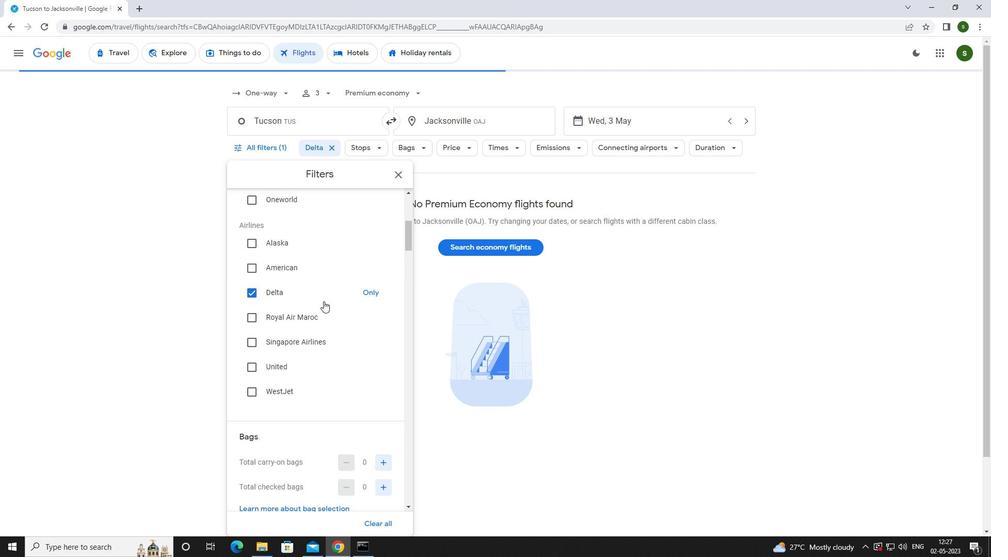 
Action: Mouse scrolled (323, 301) with delta (0, 0)
Screenshot: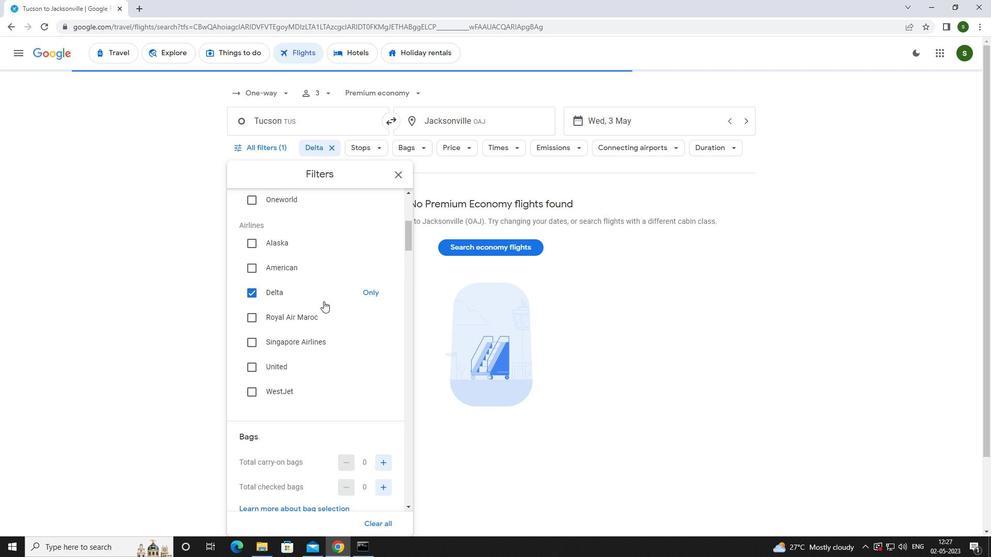 
Action: Mouse moved to (383, 330)
Screenshot: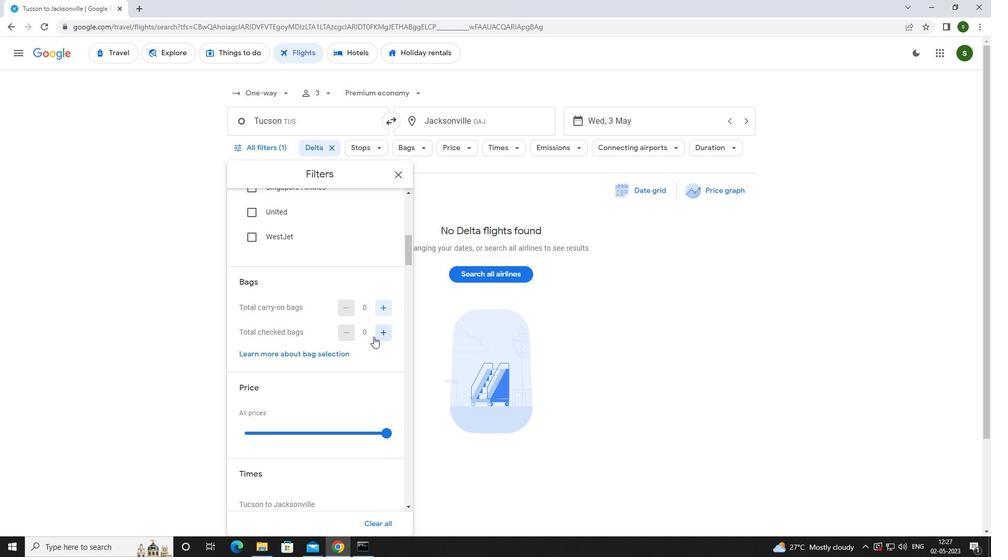 
Action: Mouse pressed left at (383, 330)
Screenshot: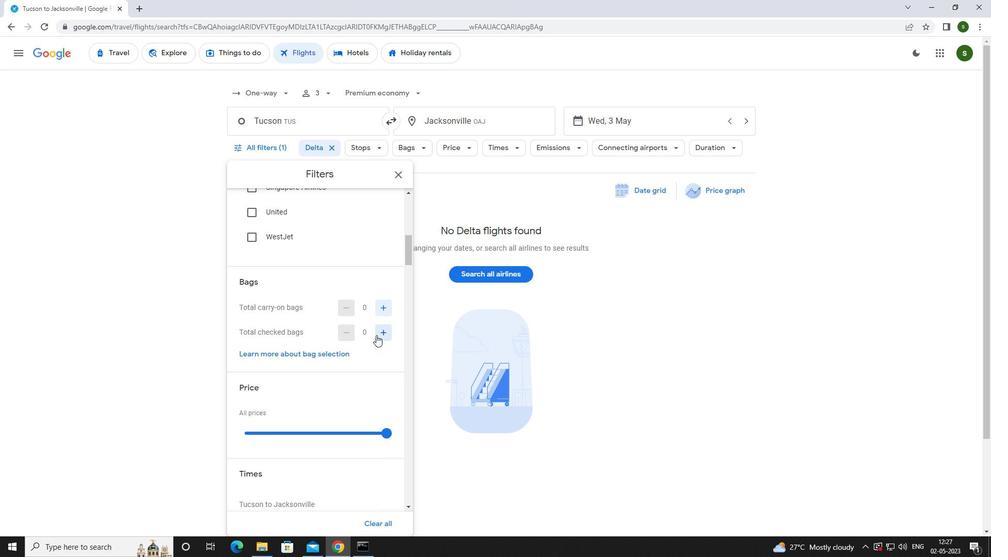 
Action: Mouse scrolled (383, 330) with delta (0, 0)
Screenshot: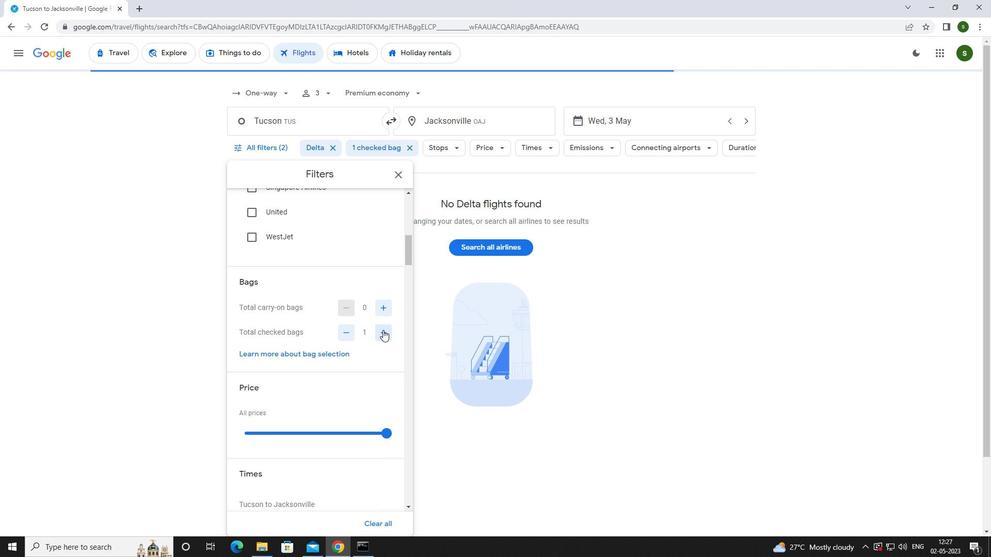 
Action: Mouse scrolled (383, 330) with delta (0, 0)
Screenshot: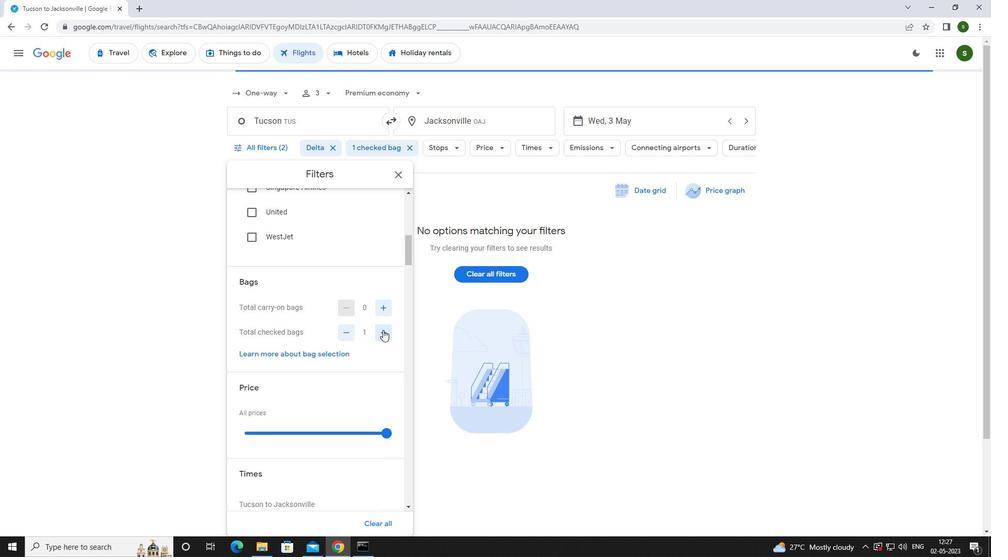 
Action: Mouse scrolled (383, 330) with delta (0, 0)
Screenshot: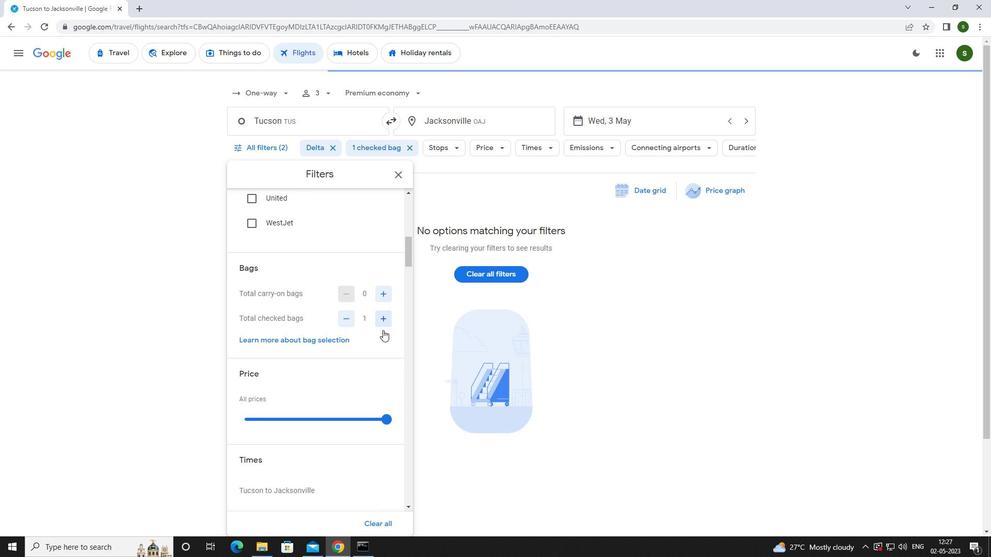
Action: Mouse moved to (387, 280)
Screenshot: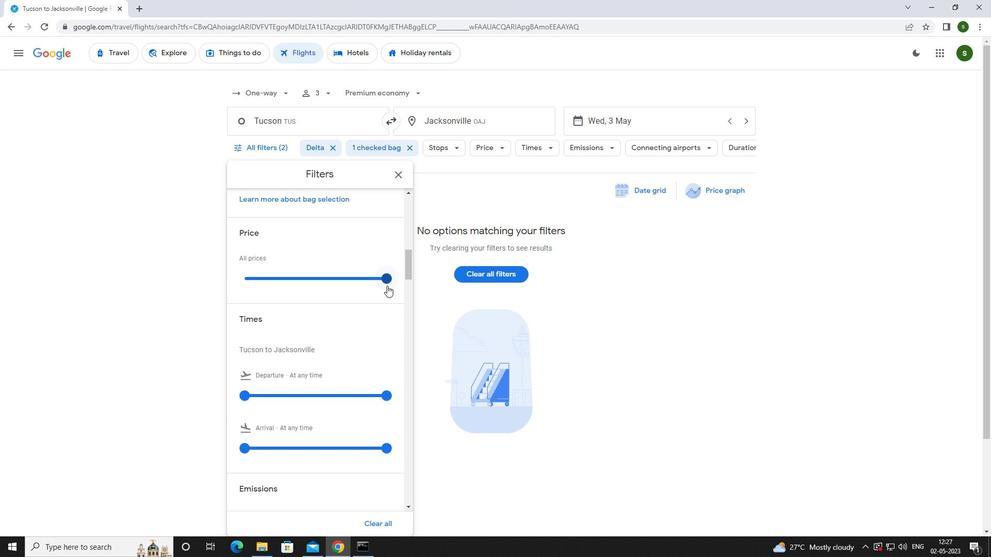 
Action: Mouse pressed left at (387, 280)
Screenshot: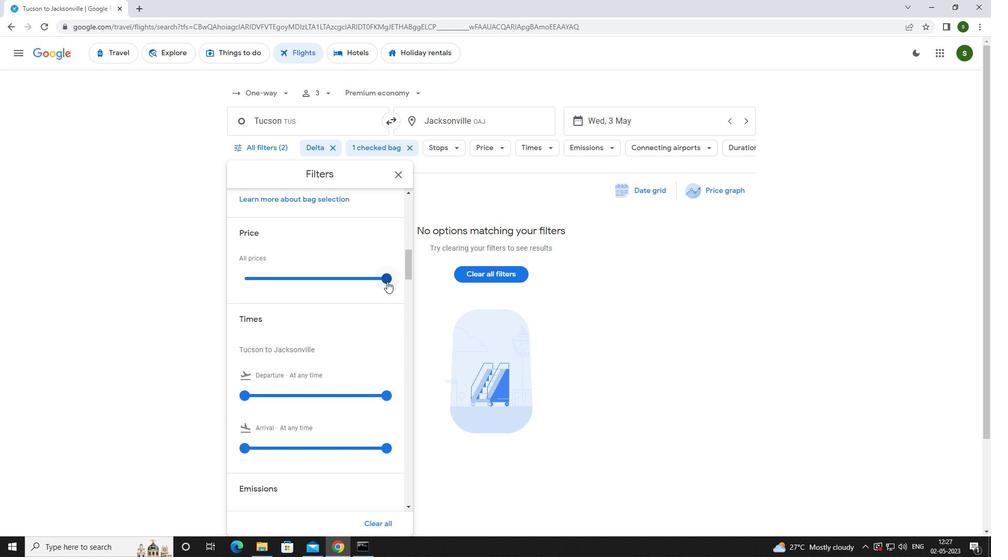 
Action: Mouse moved to (246, 395)
Screenshot: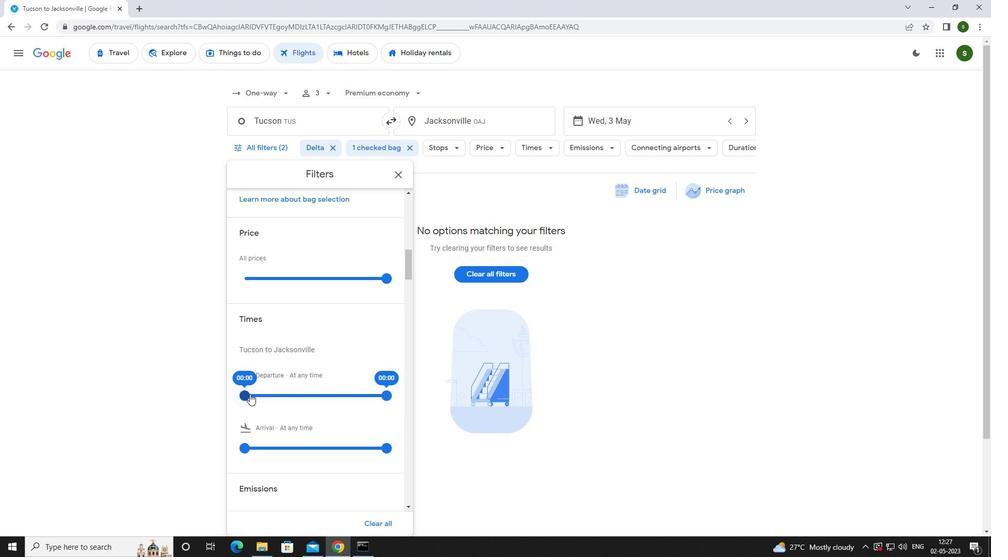 
Action: Mouse pressed left at (246, 395)
Screenshot: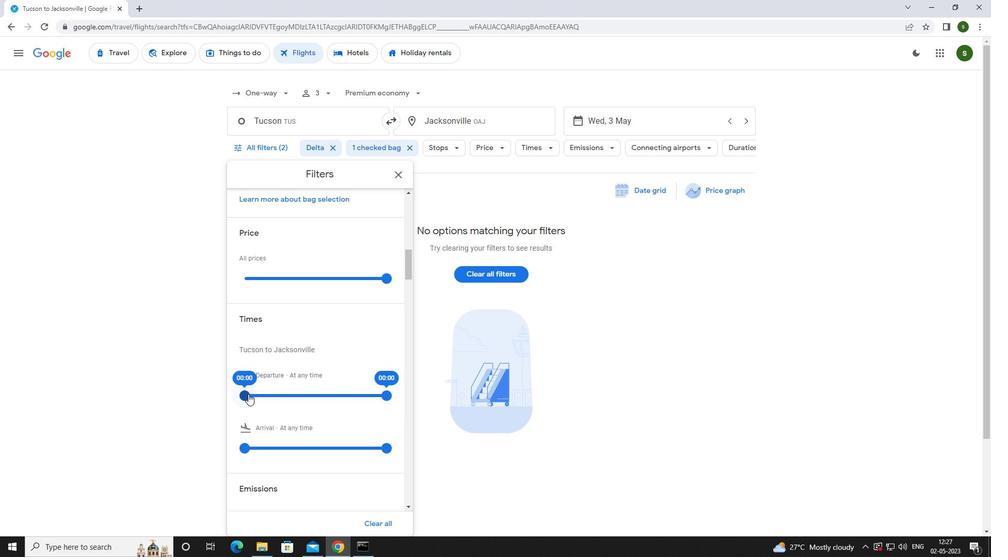 
Action: Mouse moved to (571, 325)
Screenshot: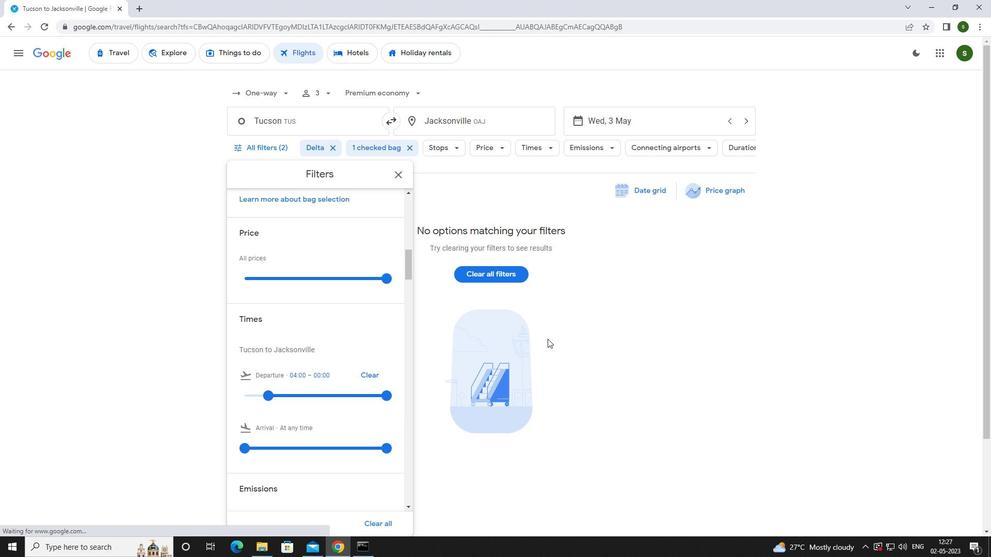 
Action: Mouse pressed left at (571, 325)
Screenshot: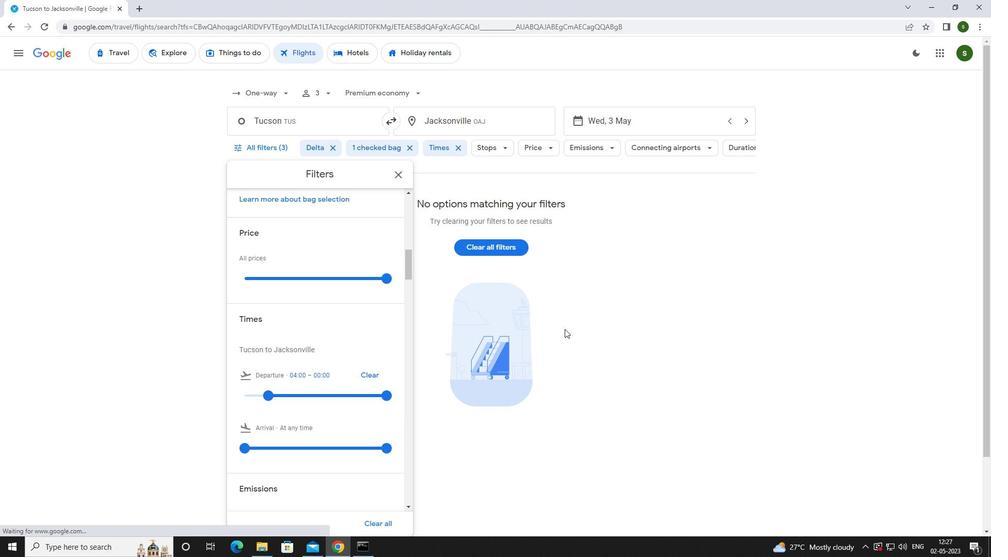 
Action: Mouse moved to (571, 323)
Screenshot: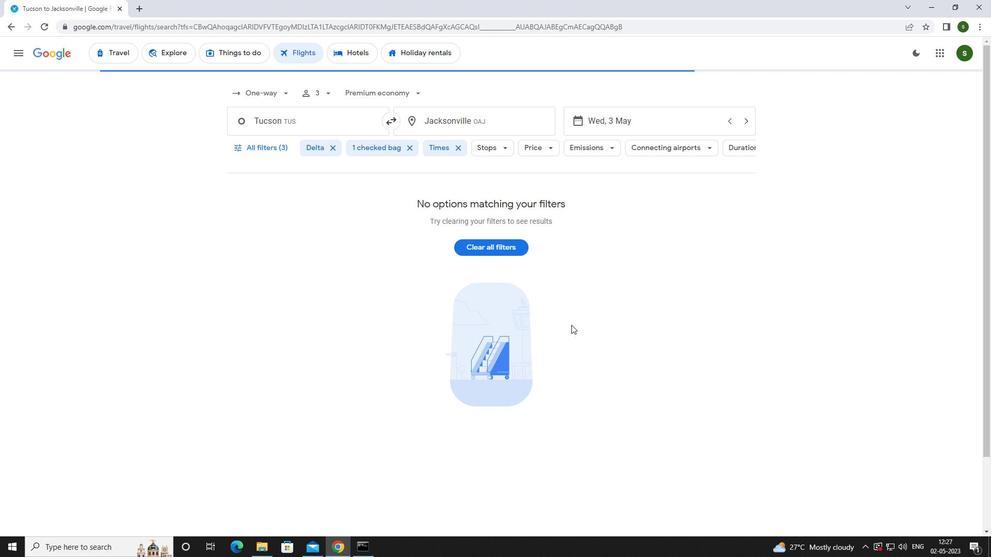 
